 Task: Create a due date automation trigger when advanced on, 2 working days after a card is due add fields with custom field "Resume" set to a date more than 1 days from now at 11:00 AM.
Action: Mouse moved to (868, 267)
Screenshot: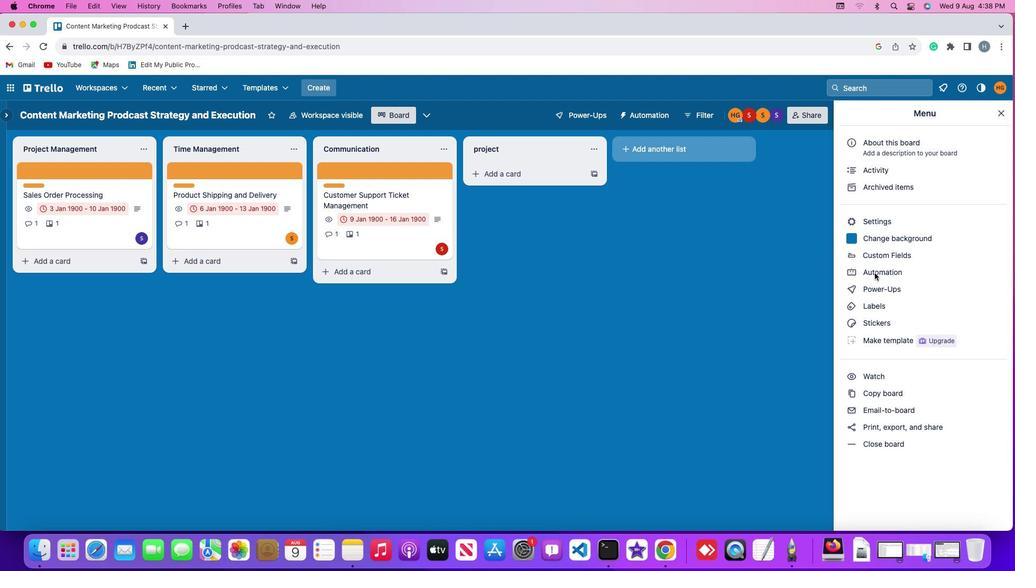 
Action: Mouse pressed left at (868, 267)
Screenshot: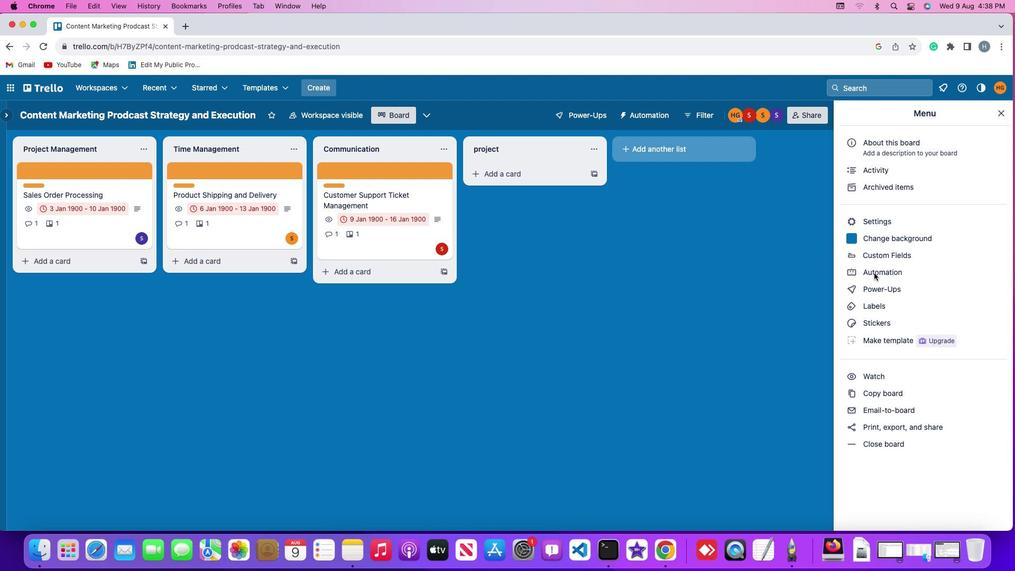 
Action: Mouse moved to (867, 266)
Screenshot: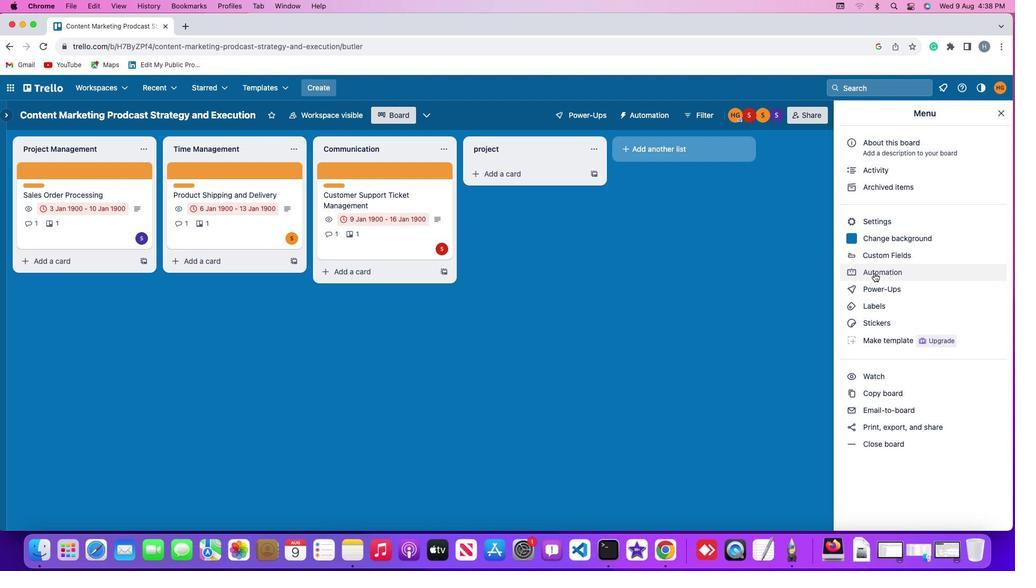 
Action: Mouse pressed left at (867, 266)
Screenshot: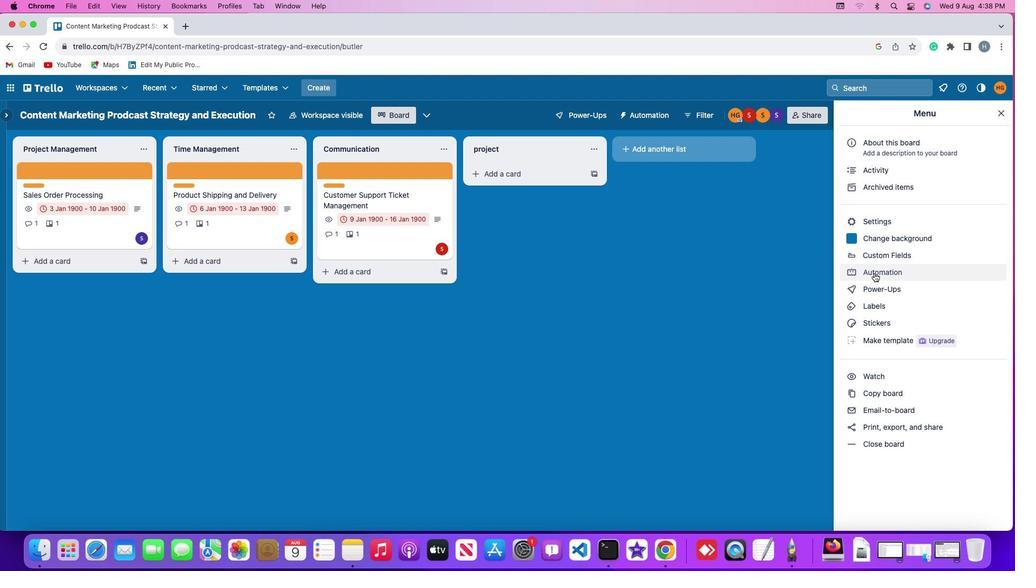 
Action: Mouse moved to (44, 250)
Screenshot: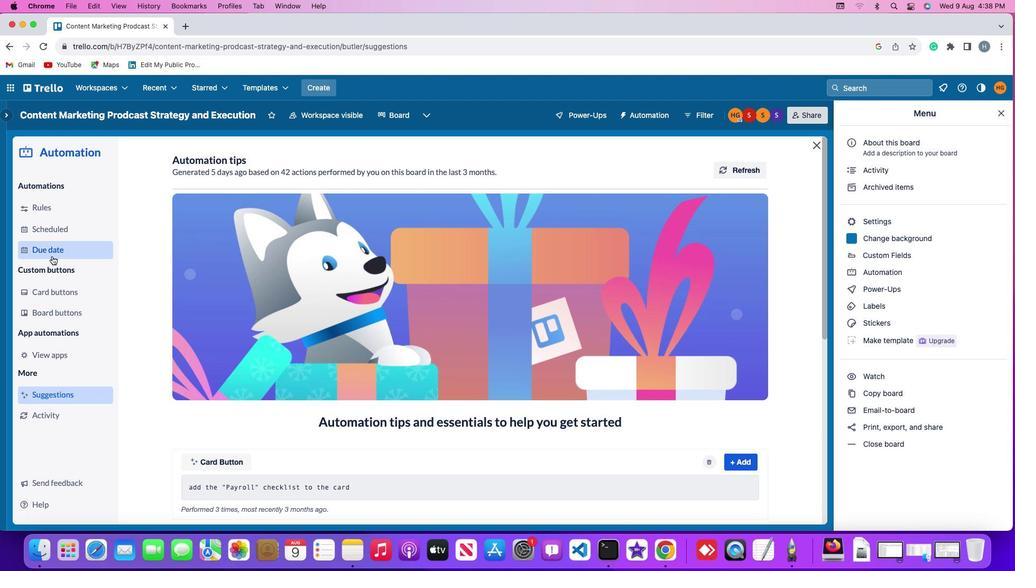
Action: Mouse pressed left at (44, 250)
Screenshot: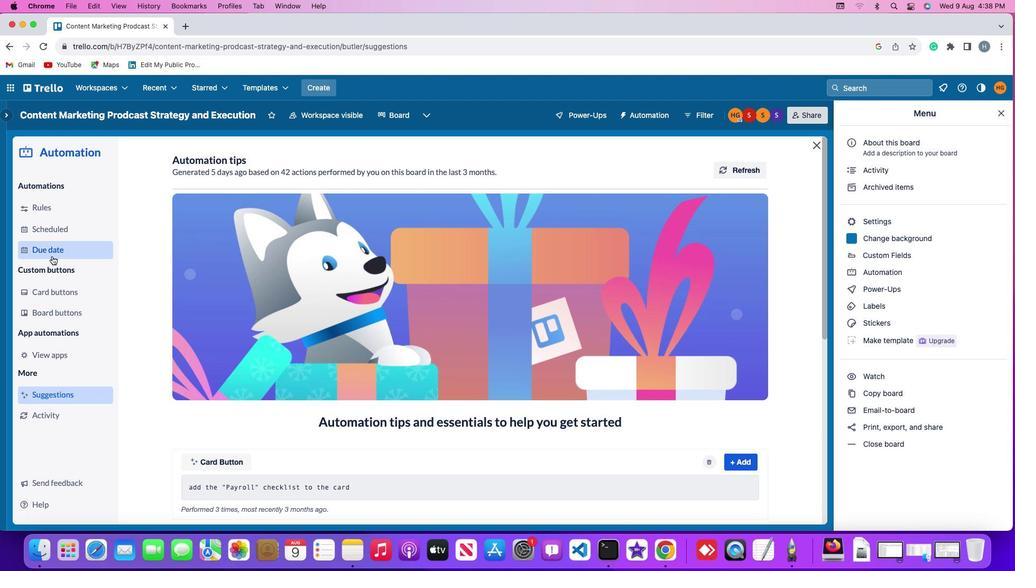 
Action: Mouse moved to (705, 157)
Screenshot: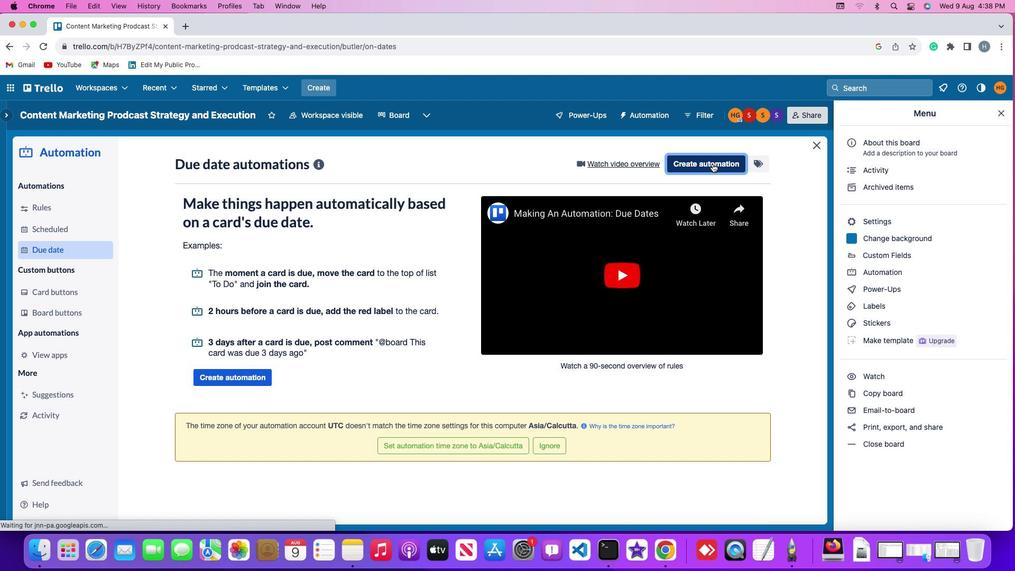 
Action: Mouse pressed left at (705, 157)
Screenshot: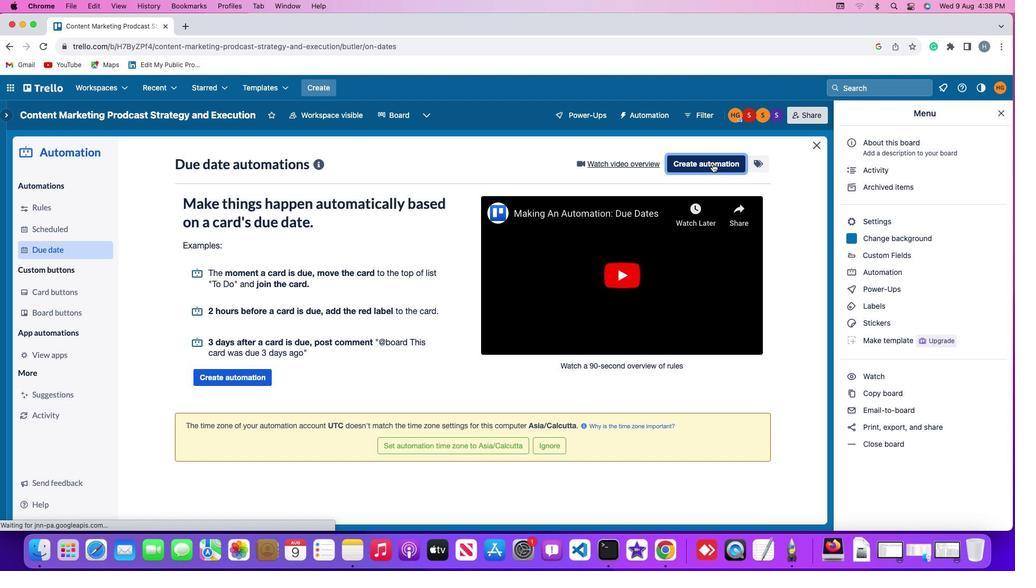 
Action: Mouse moved to (237, 259)
Screenshot: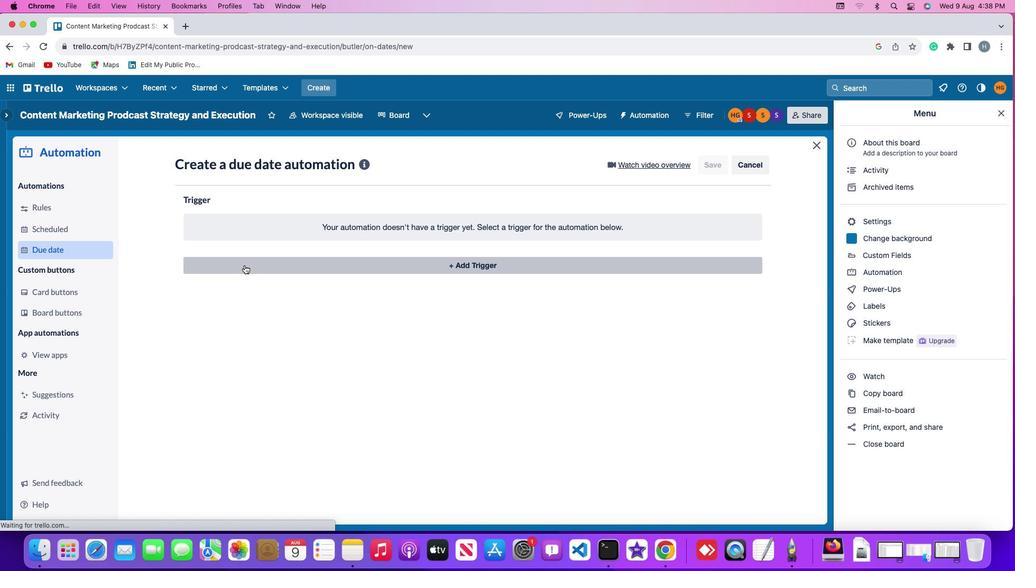 
Action: Mouse pressed left at (237, 259)
Screenshot: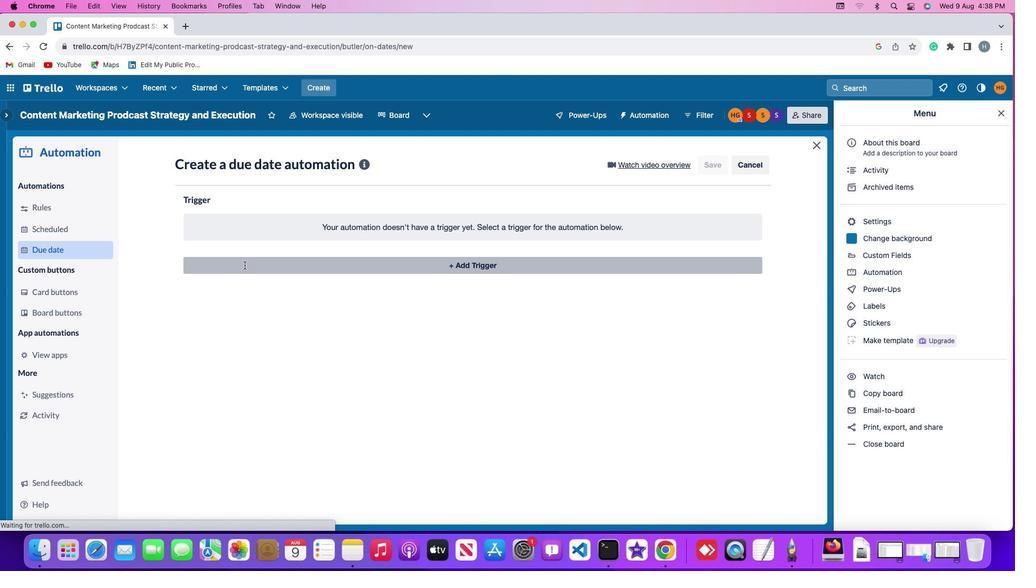 
Action: Mouse moved to (197, 421)
Screenshot: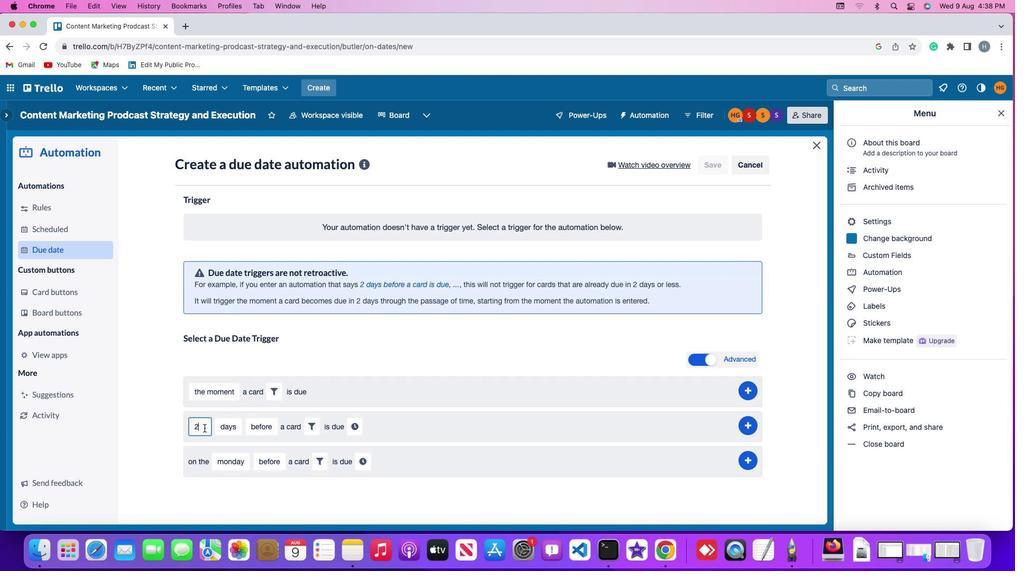 
Action: Mouse pressed left at (197, 421)
Screenshot: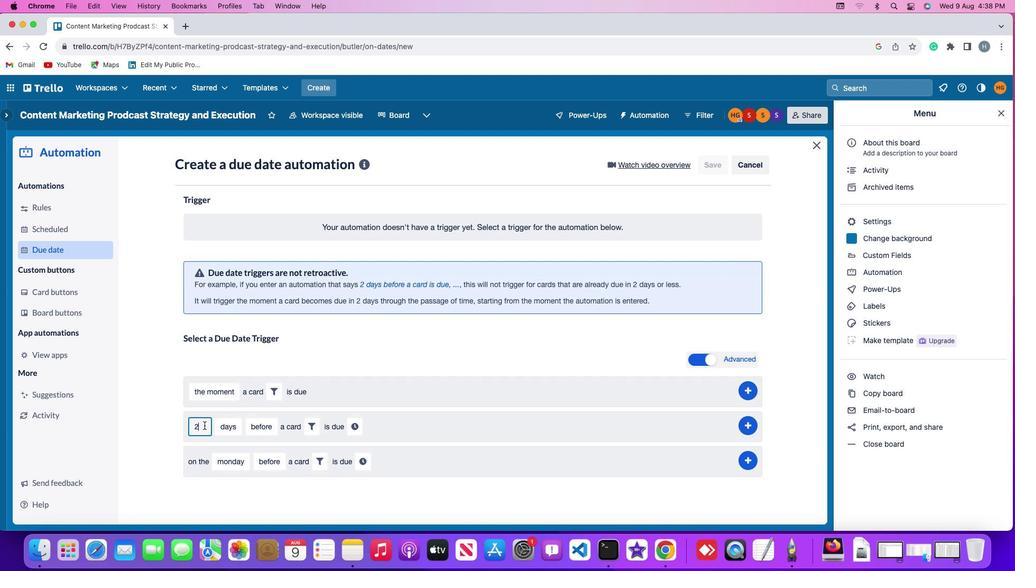 
Action: Mouse moved to (197, 418)
Screenshot: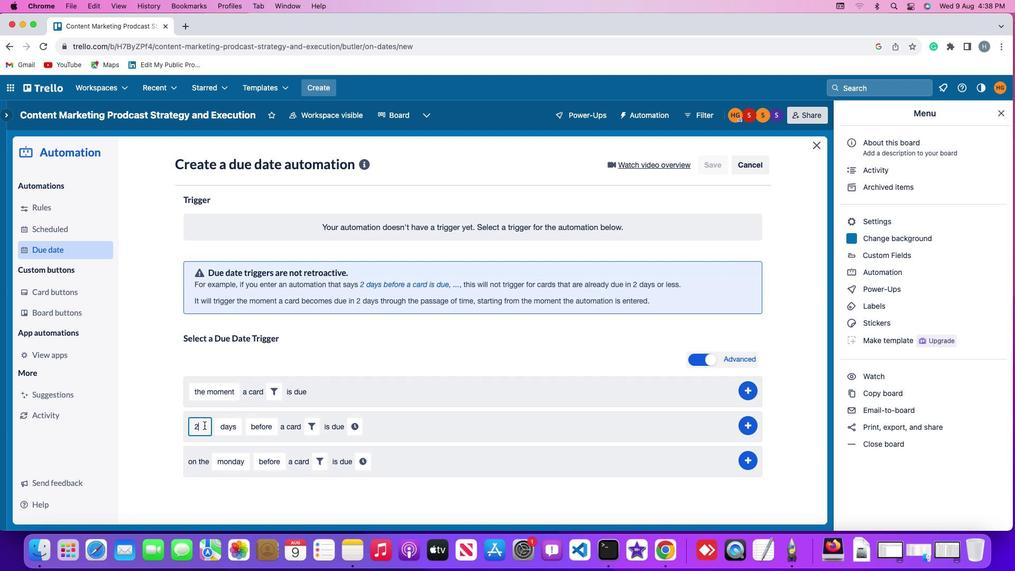 
Action: Key pressed Key.backspace
Screenshot: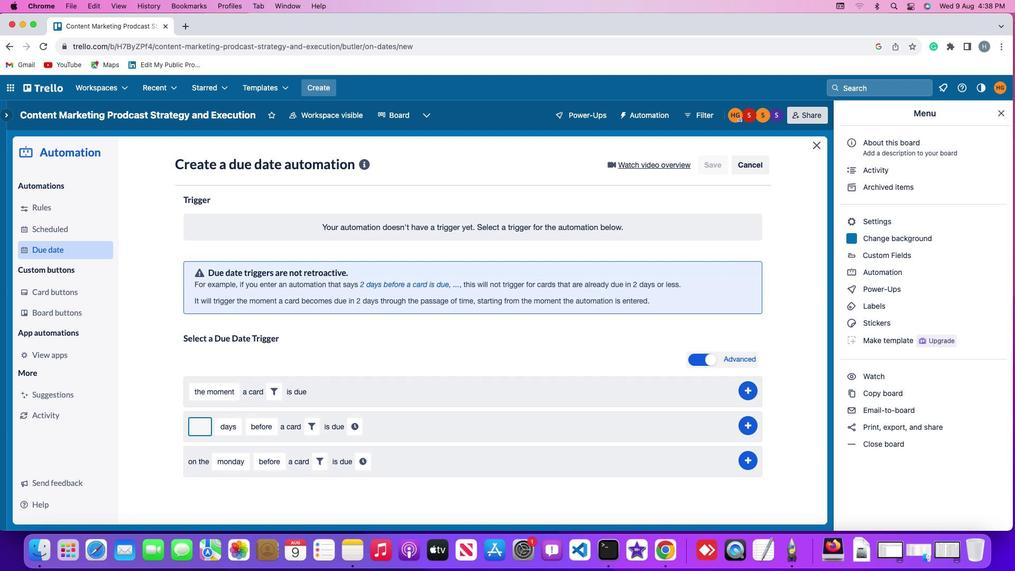 
Action: Mouse moved to (198, 419)
Screenshot: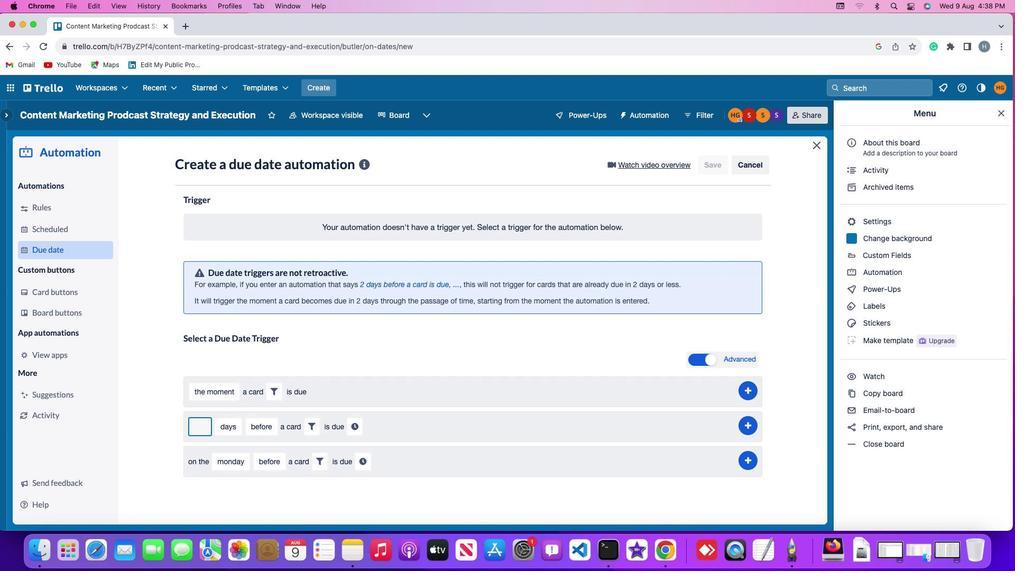 
Action: Key pressed '2'
Screenshot: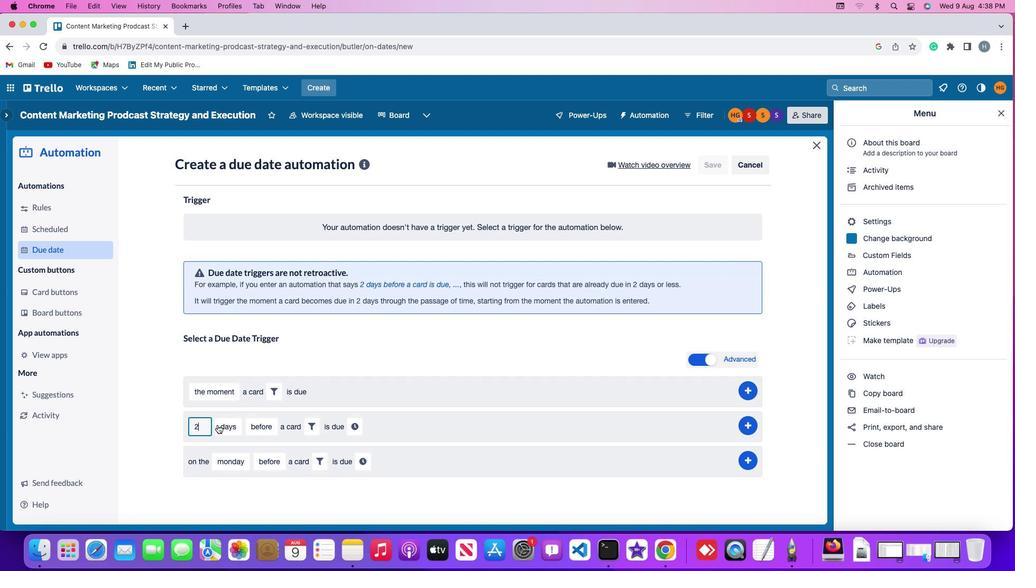 
Action: Mouse moved to (227, 420)
Screenshot: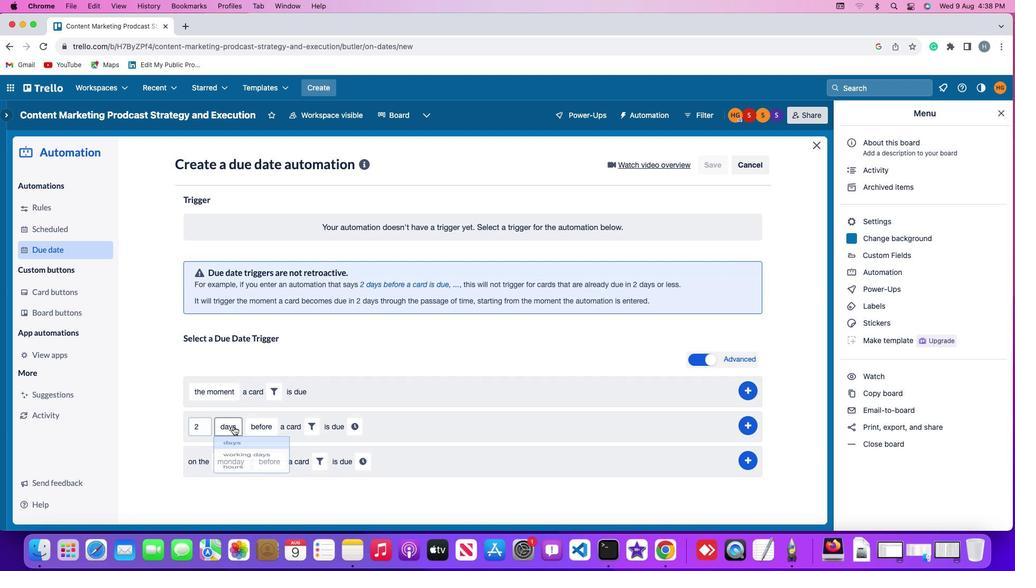 
Action: Mouse pressed left at (227, 420)
Screenshot: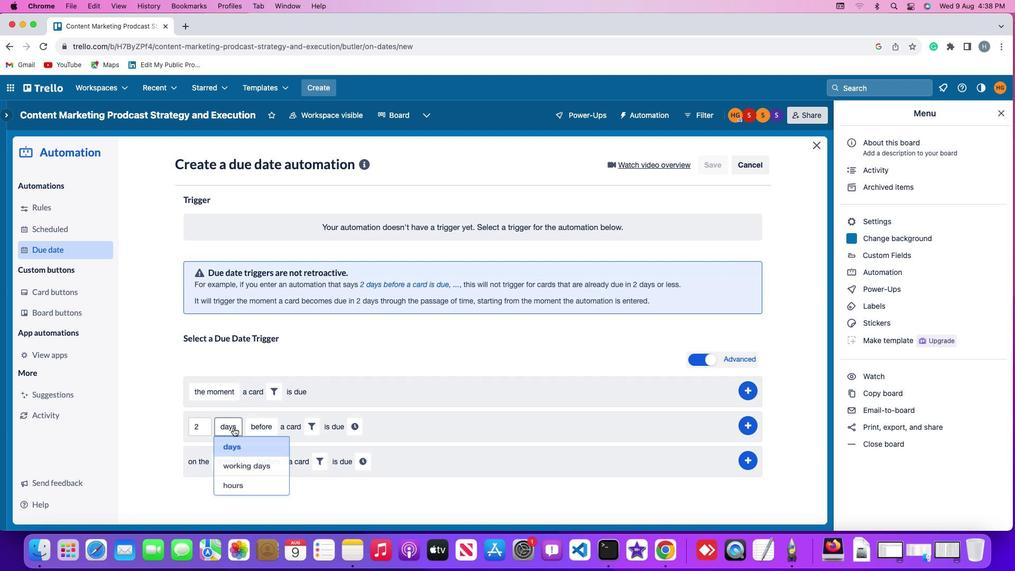 
Action: Mouse moved to (225, 455)
Screenshot: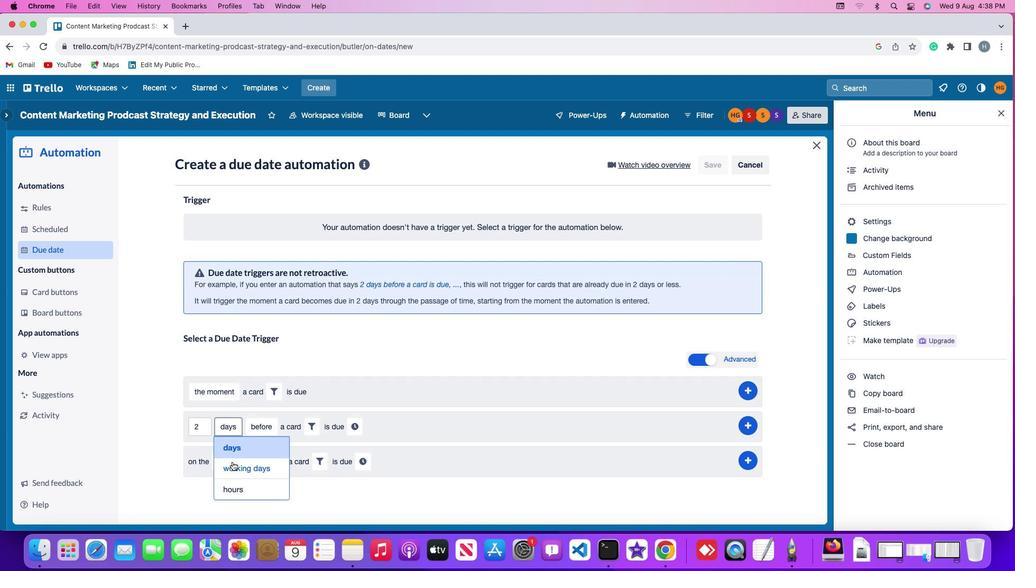 
Action: Mouse pressed left at (225, 455)
Screenshot: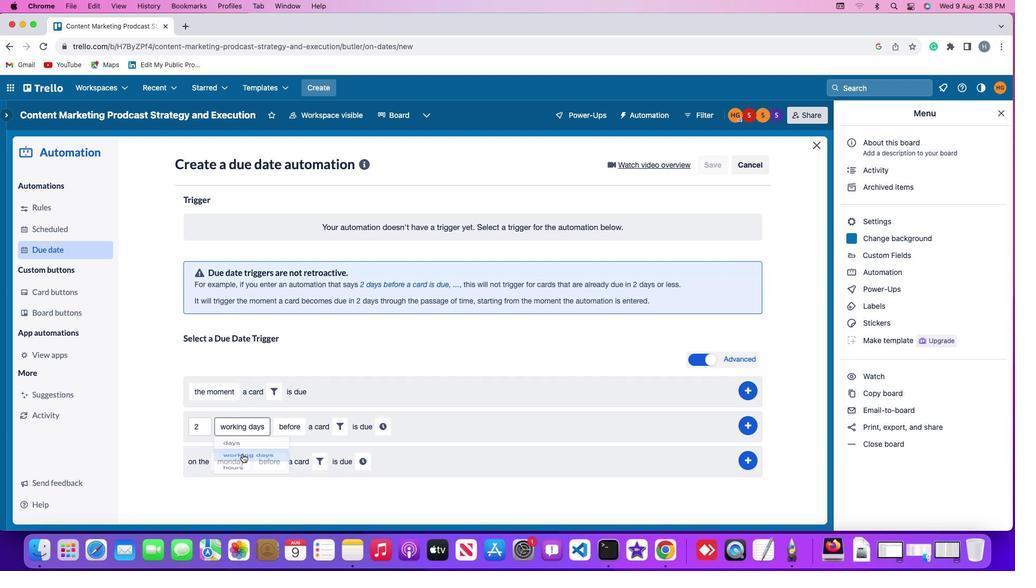 
Action: Mouse moved to (270, 422)
Screenshot: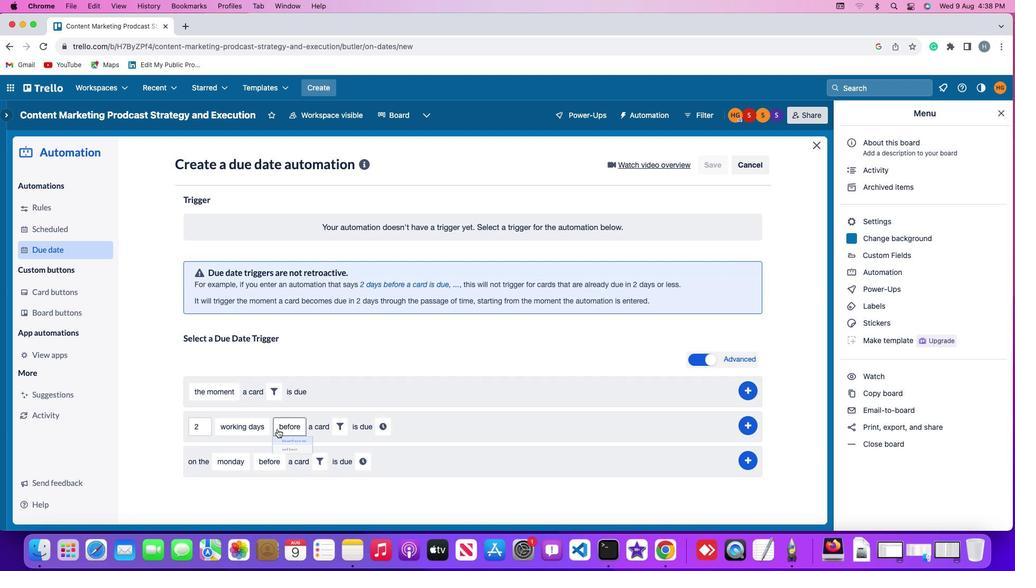 
Action: Mouse pressed left at (270, 422)
Screenshot: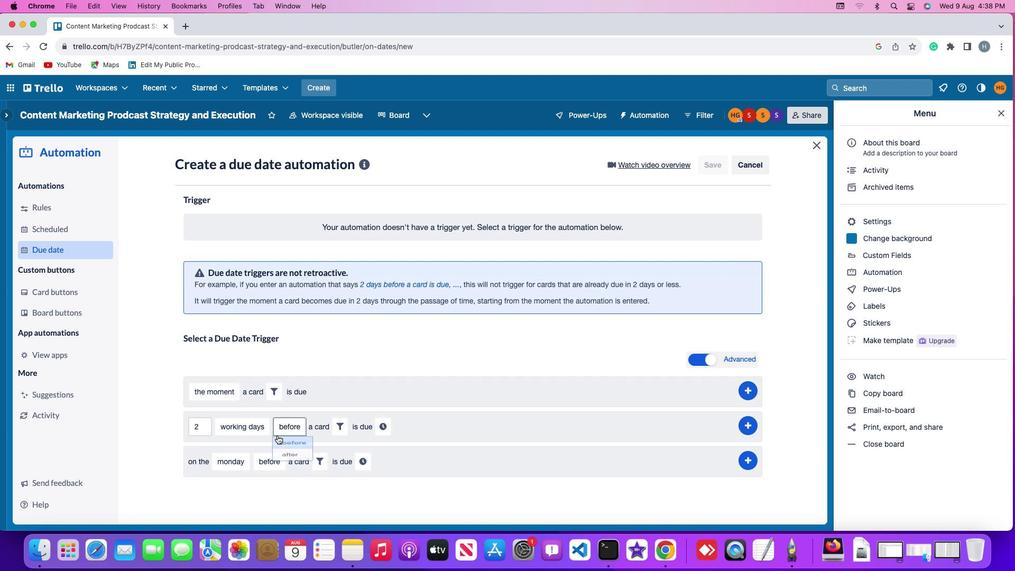 
Action: Mouse moved to (275, 462)
Screenshot: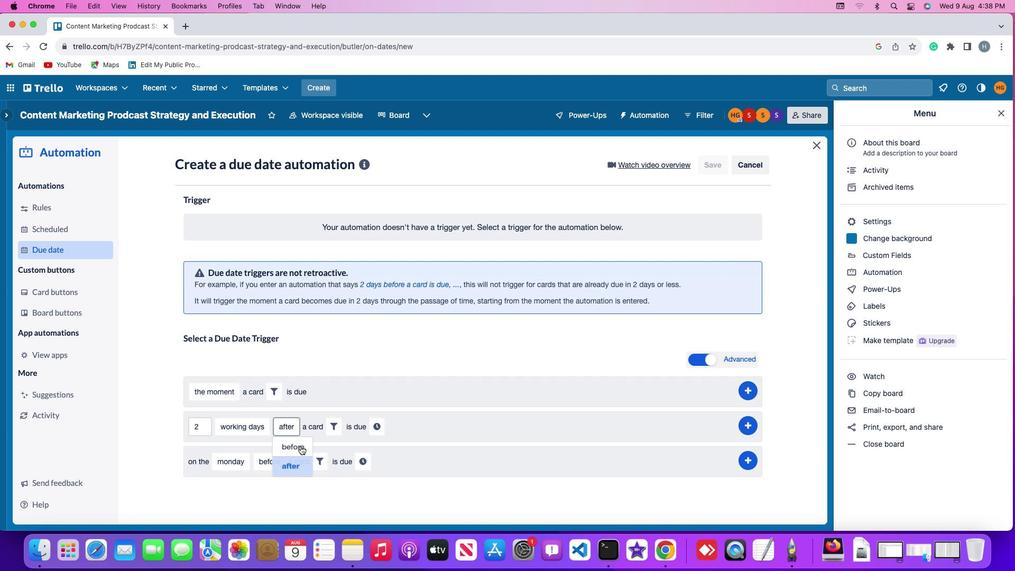 
Action: Mouse pressed left at (275, 462)
Screenshot: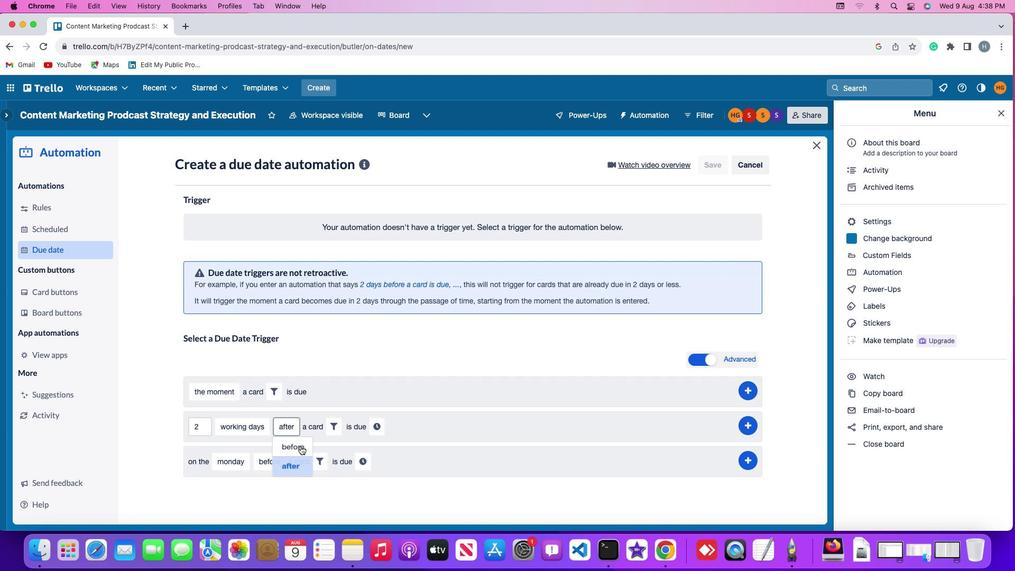 
Action: Mouse moved to (328, 416)
Screenshot: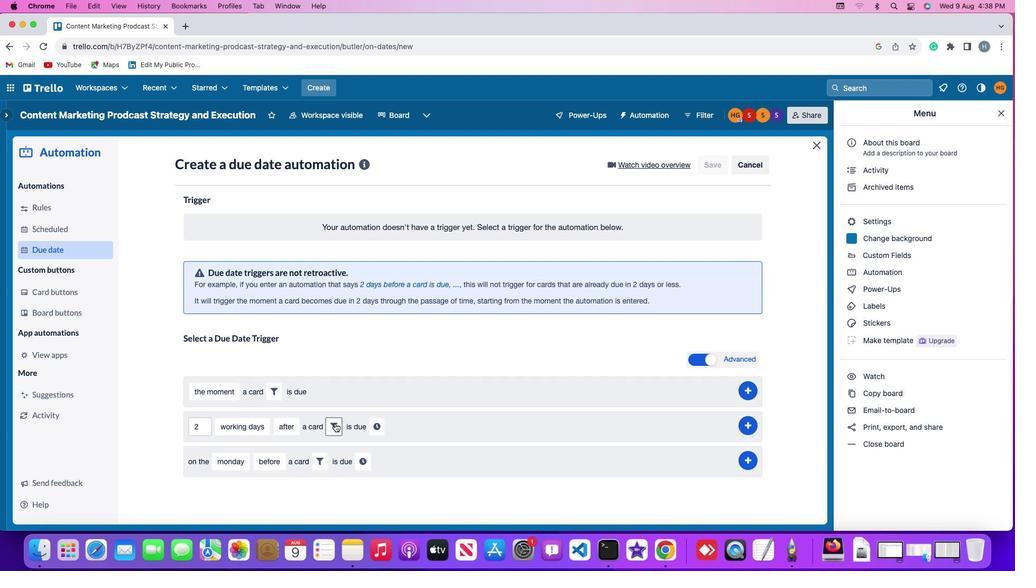 
Action: Mouse pressed left at (328, 416)
Screenshot: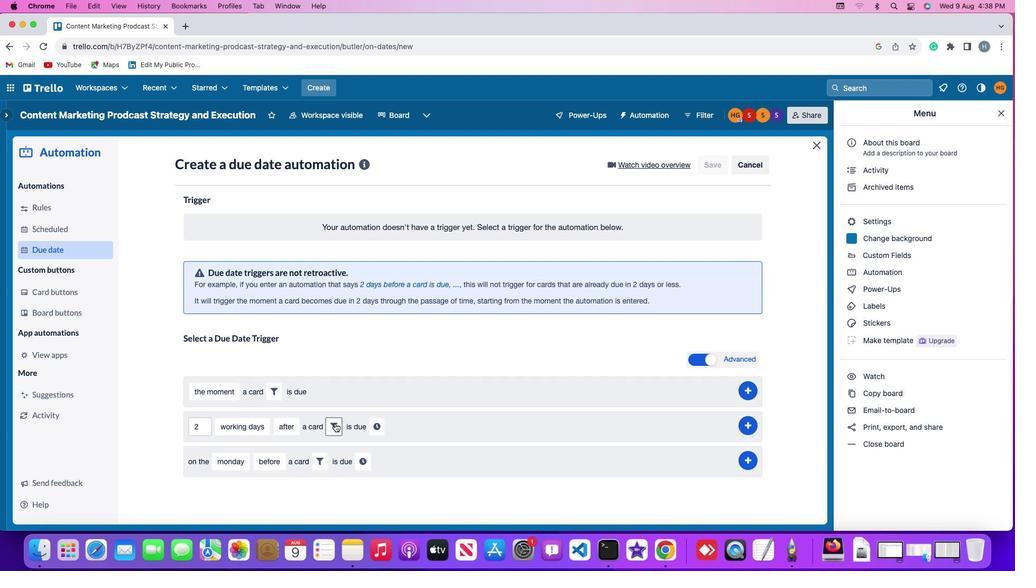 
Action: Mouse moved to (500, 456)
Screenshot: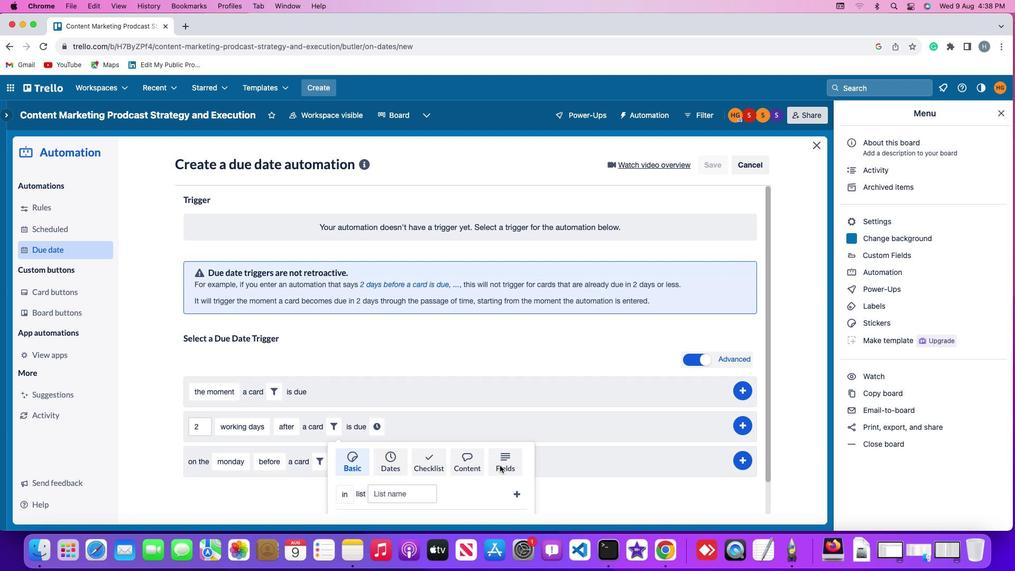 
Action: Mouse pressed left at (500, 456)
Screenshot: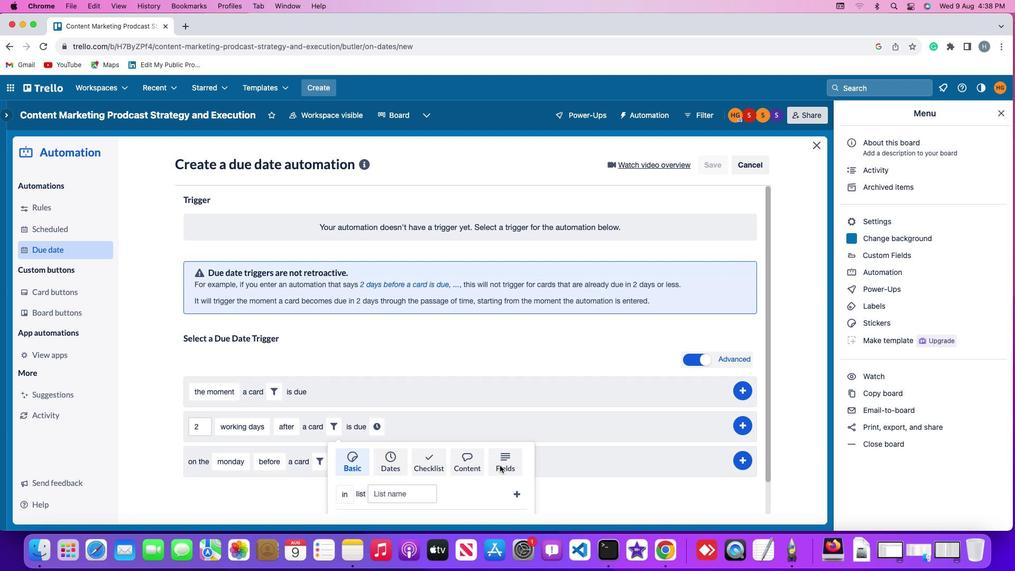 
Action: Mouse moved to (305, 487)
Screenshot: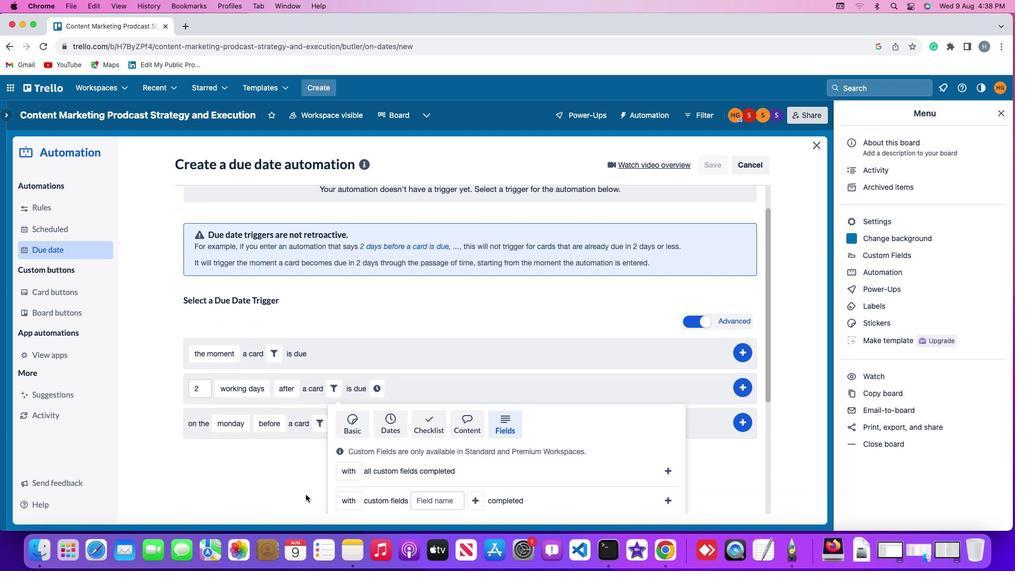 
Action: Mouse scrolled (305, 487) with delta (-5, -6)
Screenshot: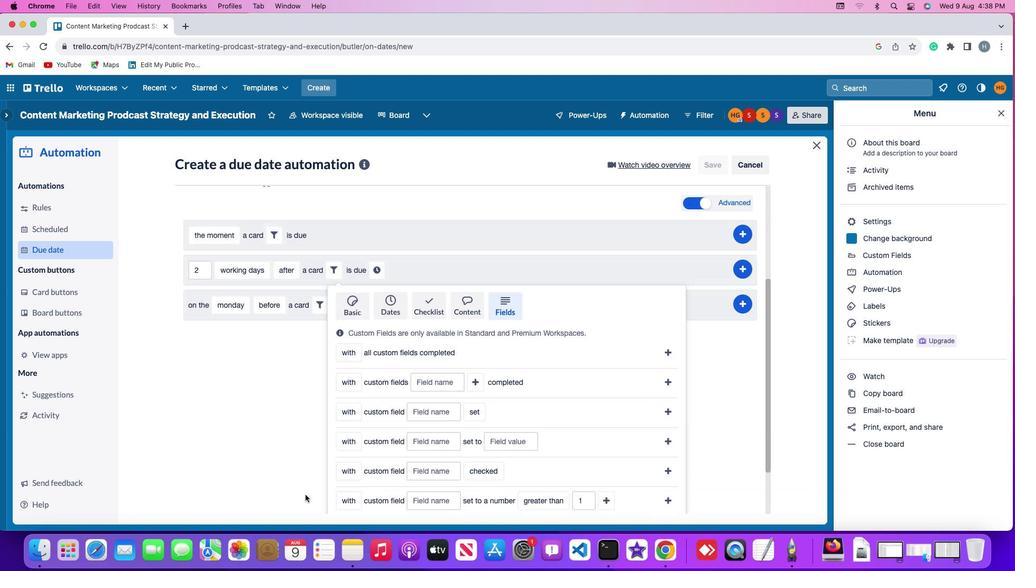 
Action: Mouse scrolled (305, 487) with delta (-5, -6)
Screenshot: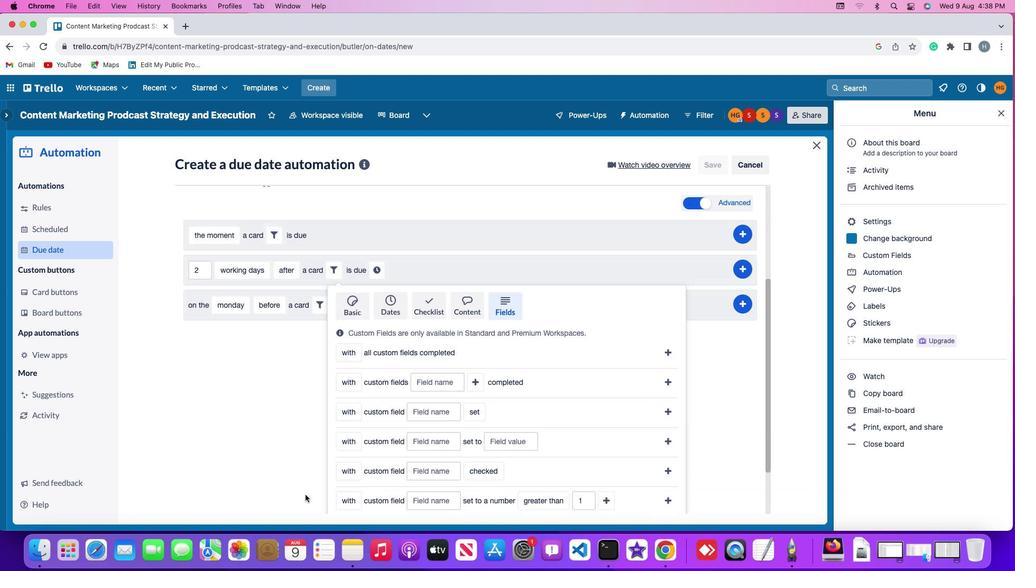 
Action: Mouse moved to (304, 487)
Screenshot: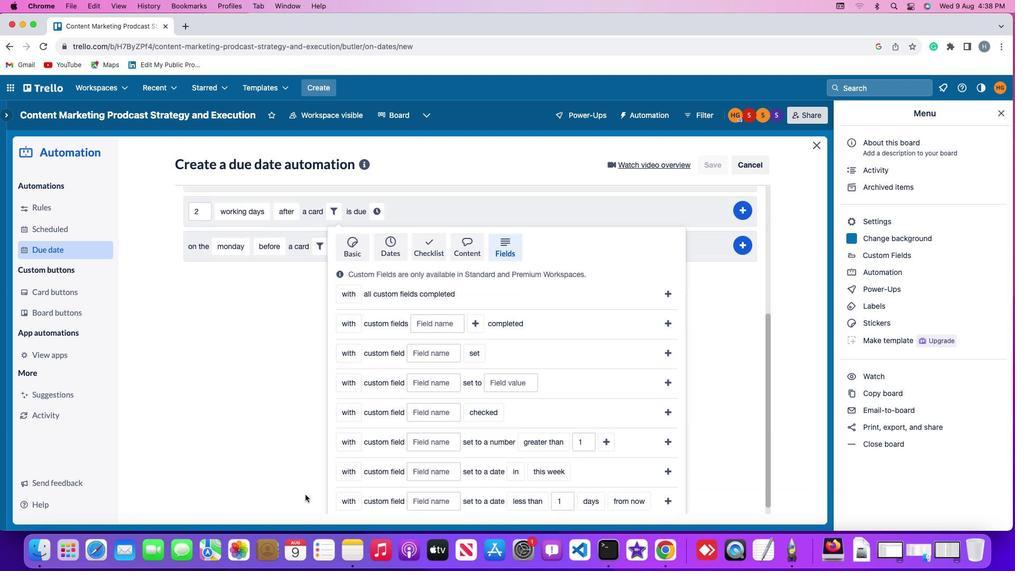 
Action: Mouse scrolled (304, 487) with delta (-5, -7)
Screenshot: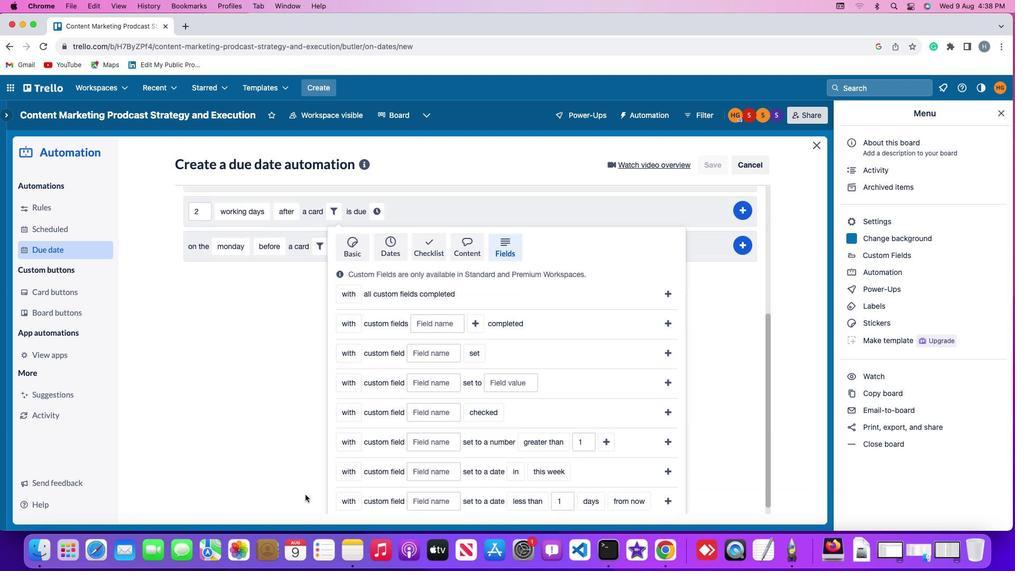 
Action: Mouse moved to (302, 487)
Screenshot: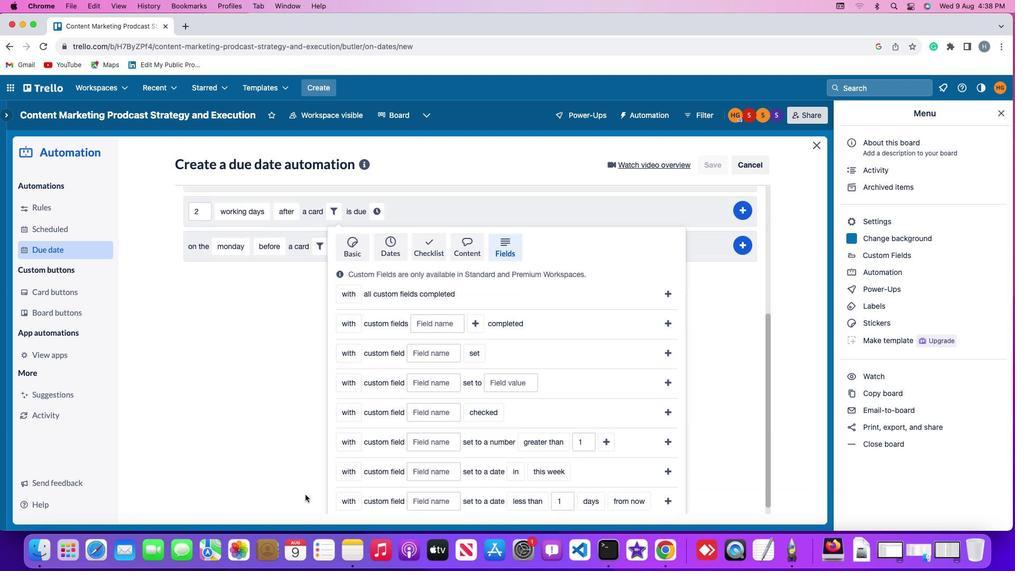 
Action: Mouse scrolled (302, 487) with delta (-5, -8)
Screenshot: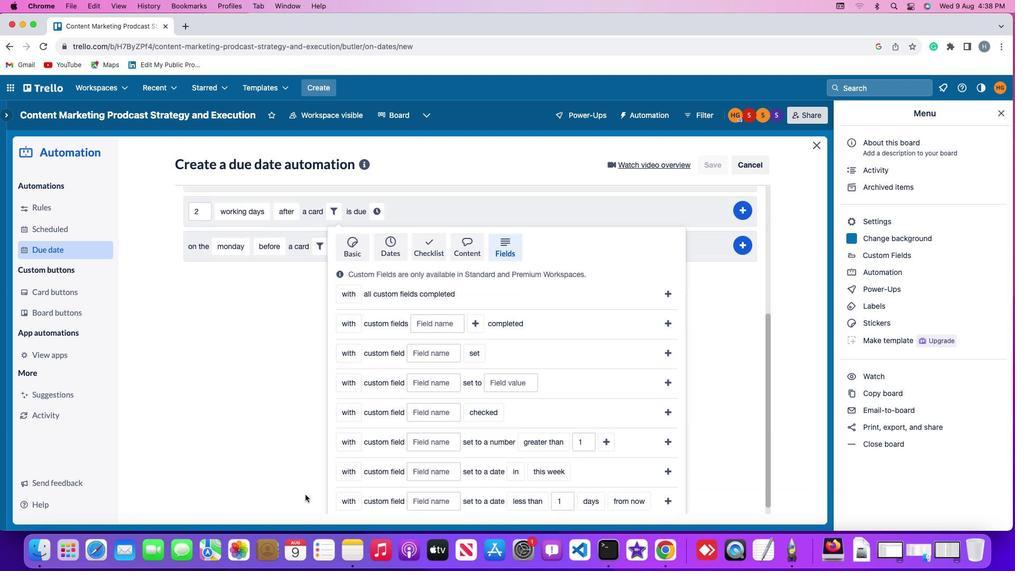 
Action: Mouse moved to (300, 487)
Screenshot: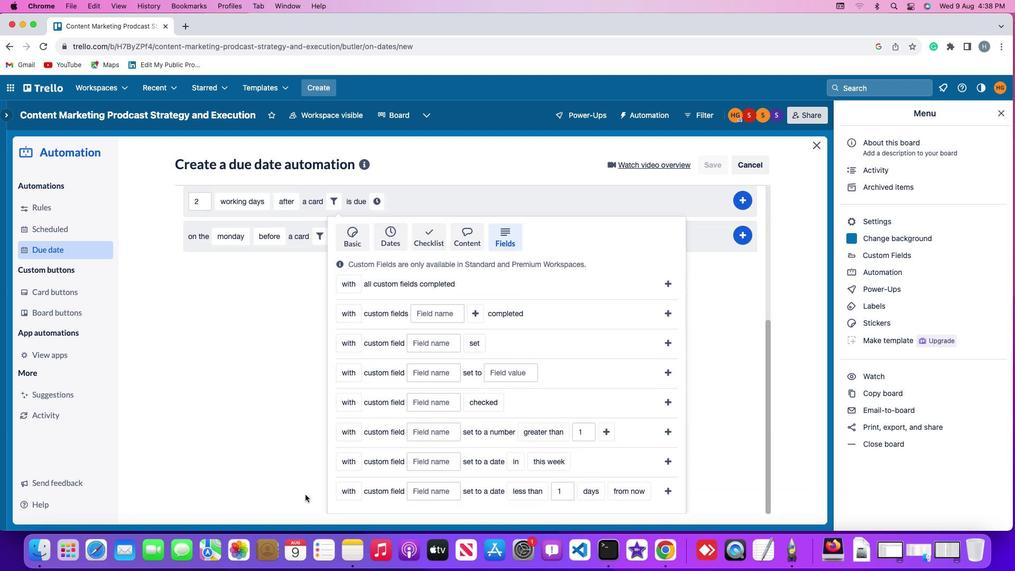 
Action: Mouse scrolled (300, 487) with delta (-5, -8)
Screenshot: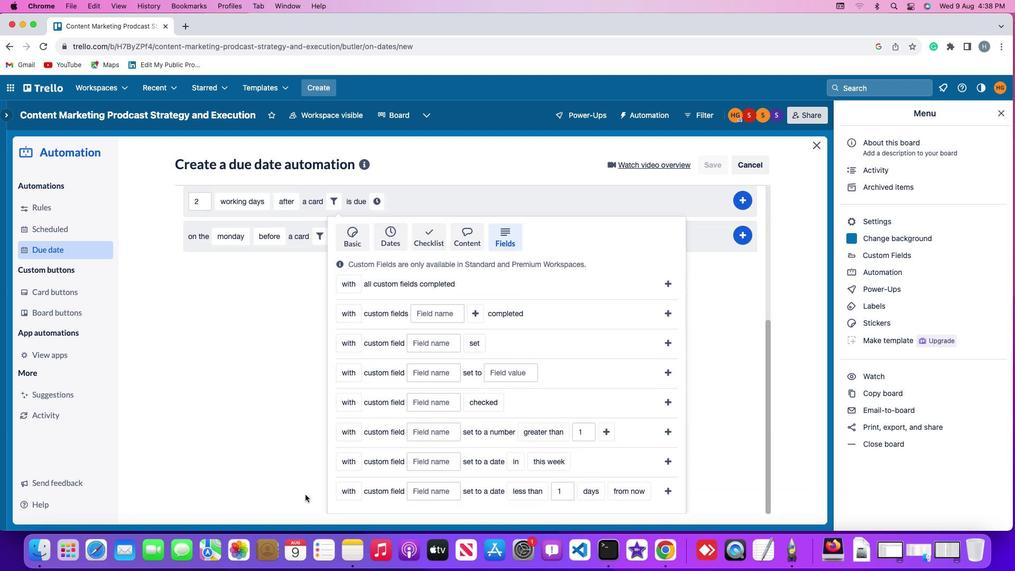 
Action: Mouse moved to (299, 488)
Screenshot: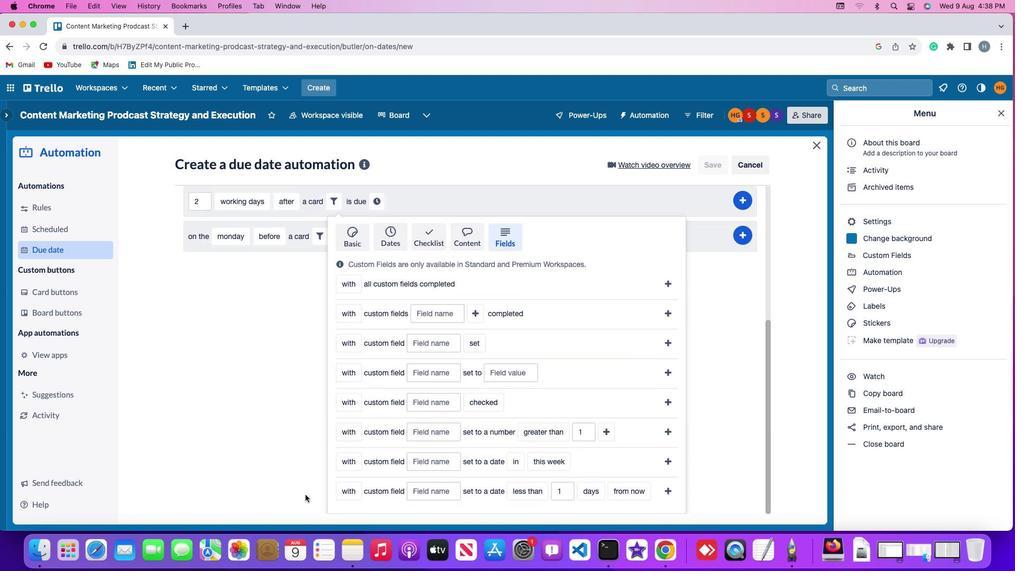 
Action: Mouse scrolled (299, 488) with delta (-5, -8)
Screenshot: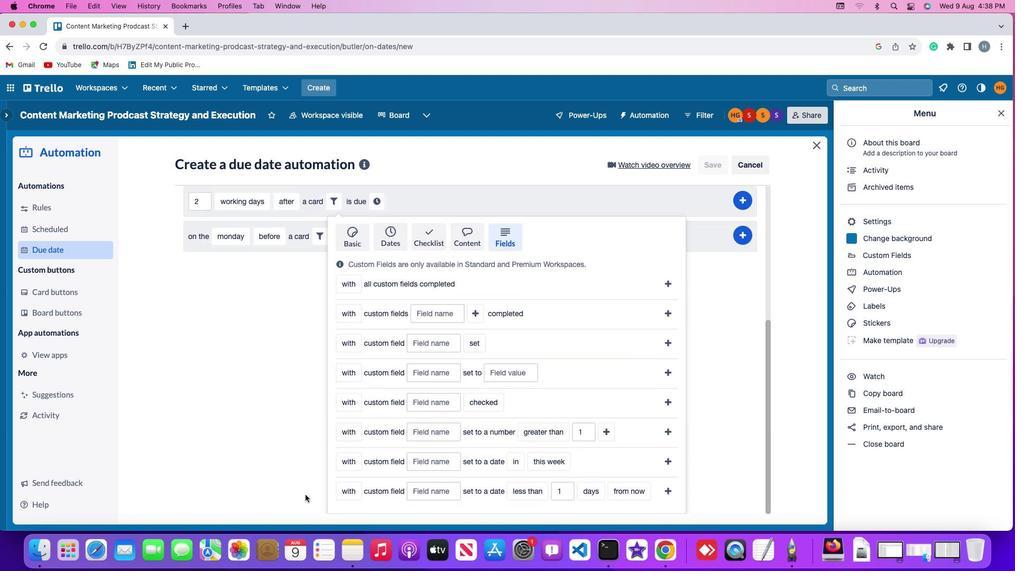 
Action: Mouse moved to (299, 488)
Screenshot: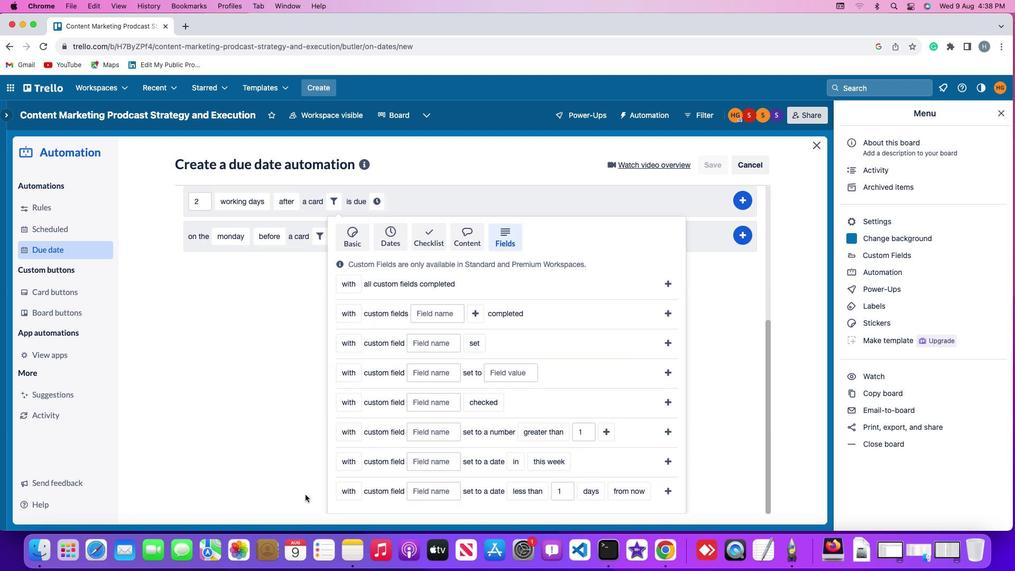 
Action: Mouse scrolled (299, 488) with delta (-5, -6)
Screenshot: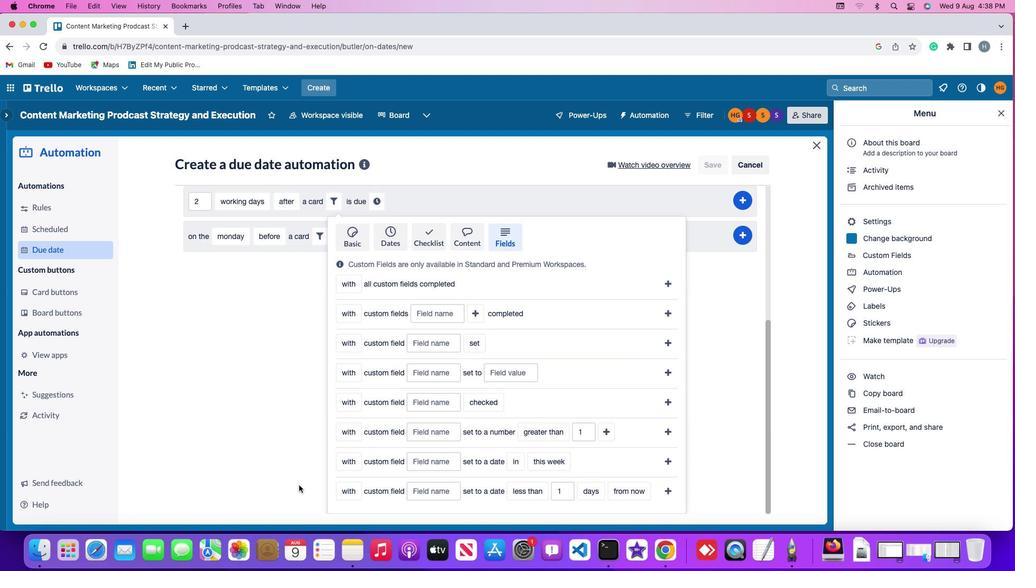 
Action: Mouse scrolled (299, 488) with delta (-5, -6)
Screenshot: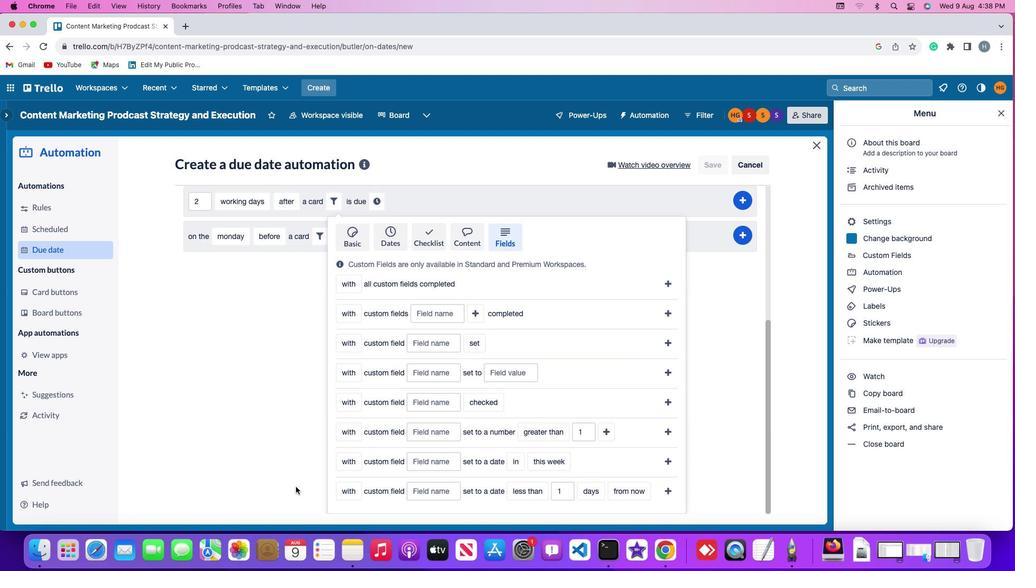 
Action: Mouse scrolled (299, 488) with delta (-5, -7)
Screenshot: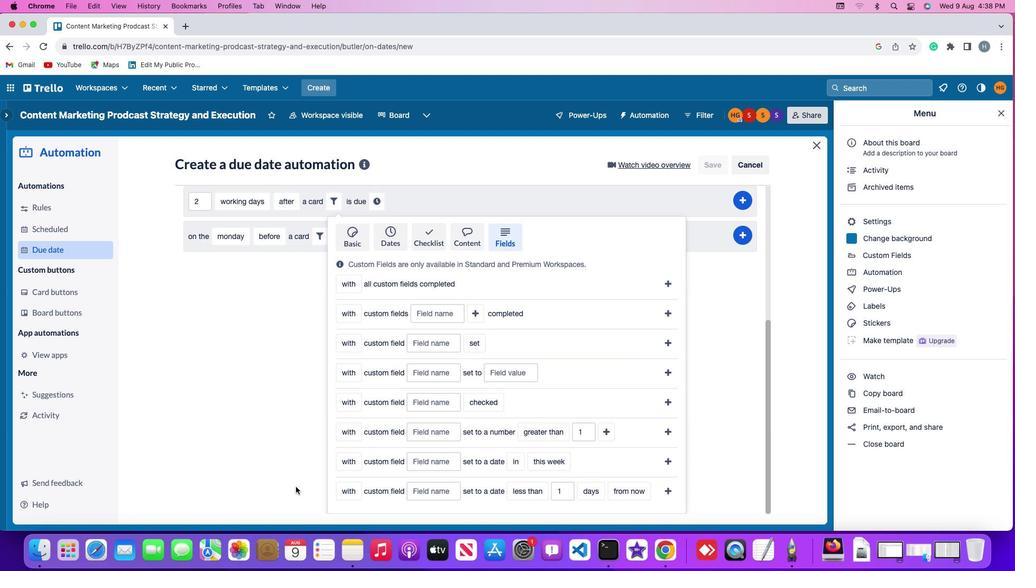 
Action: Mouse scrolled (299, 488) with delta (-5, -8)
Screenshot: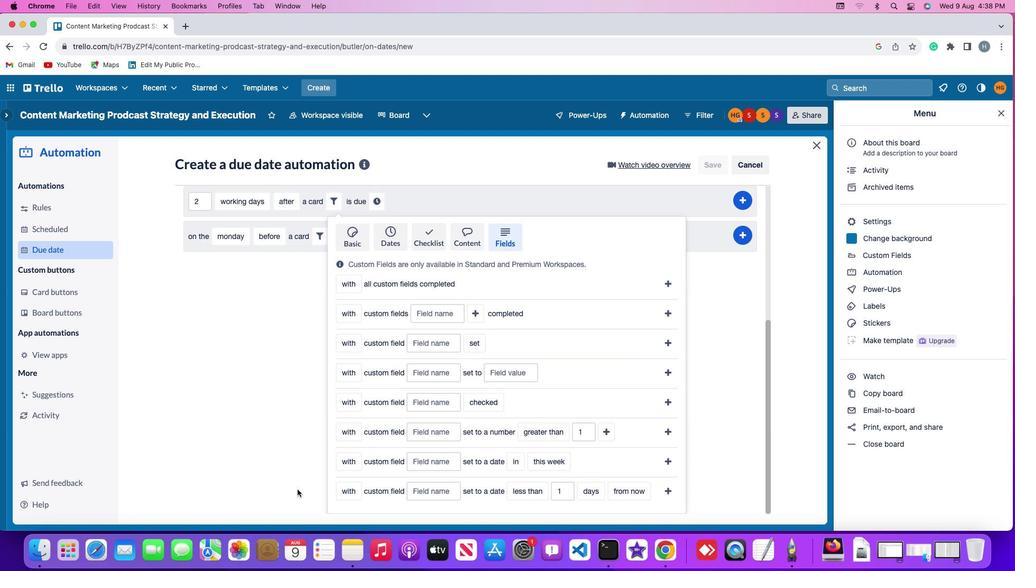 
Action: Mouse scrolled (299, 488) with delta (-5, -8)
Screenshot: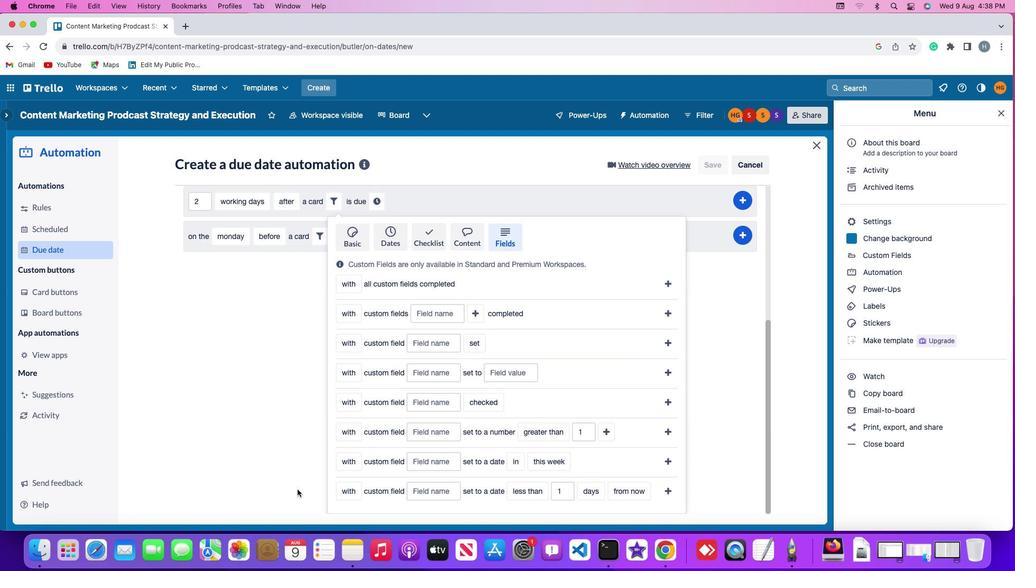 
Action: Mouse moved to (341, 483)
Screenshot: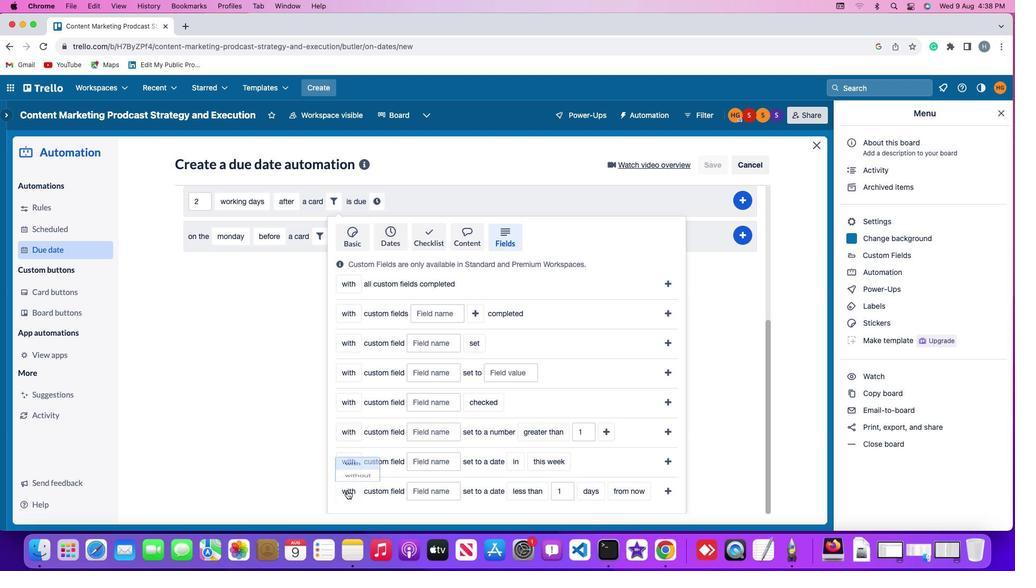 
Action: Mouse pressed left at (341, 483)
Screenshot: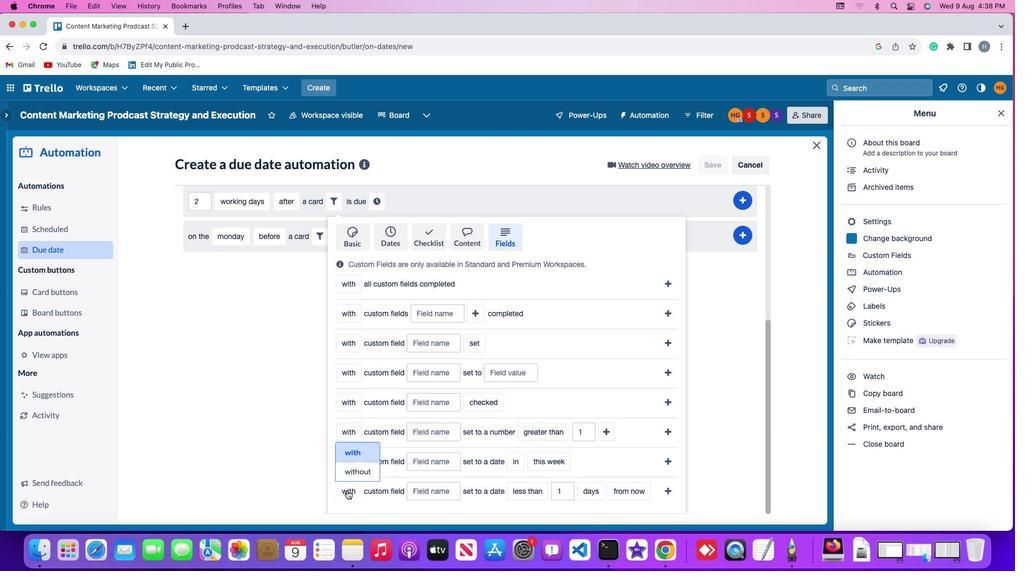 
Action: Mouse moved to (355, 441)
Screenshot: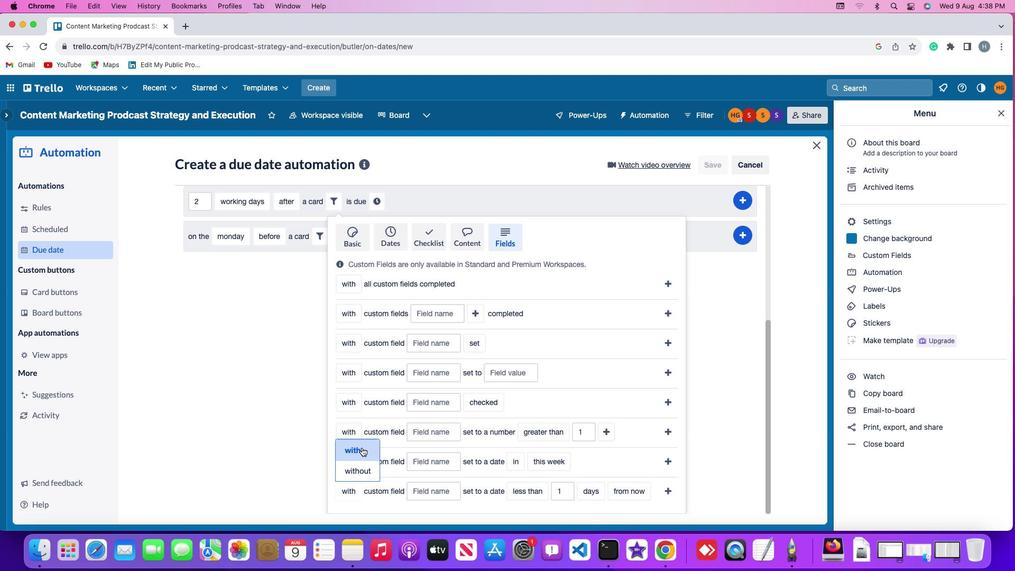 
Action: Mouse pressed left at (355, 441)
Screenshot: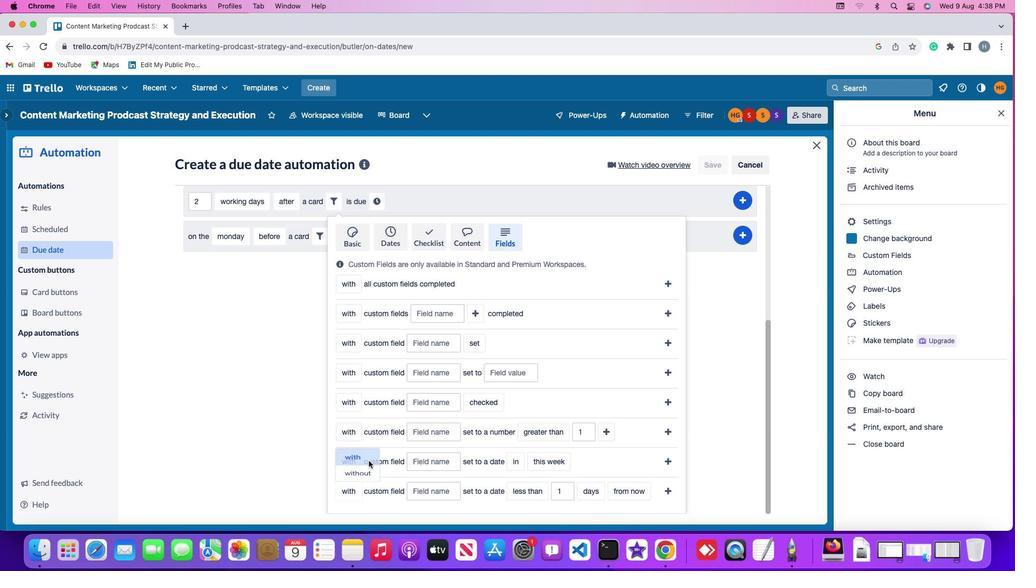 
Action: Mouse moved to (432, 483)
Screenshot: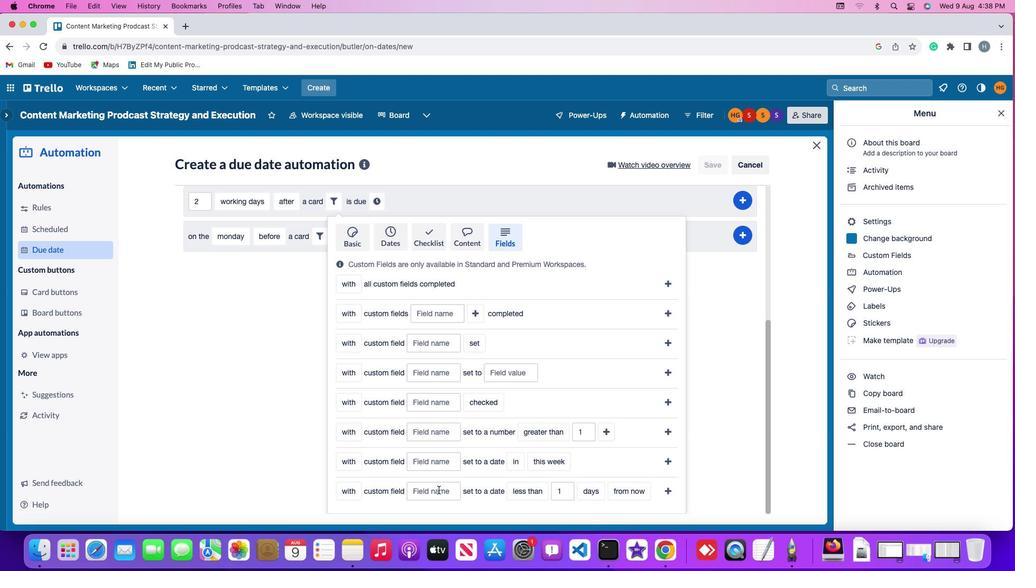 
Action: Mouse pressed left at (432, 483)
Screenshot: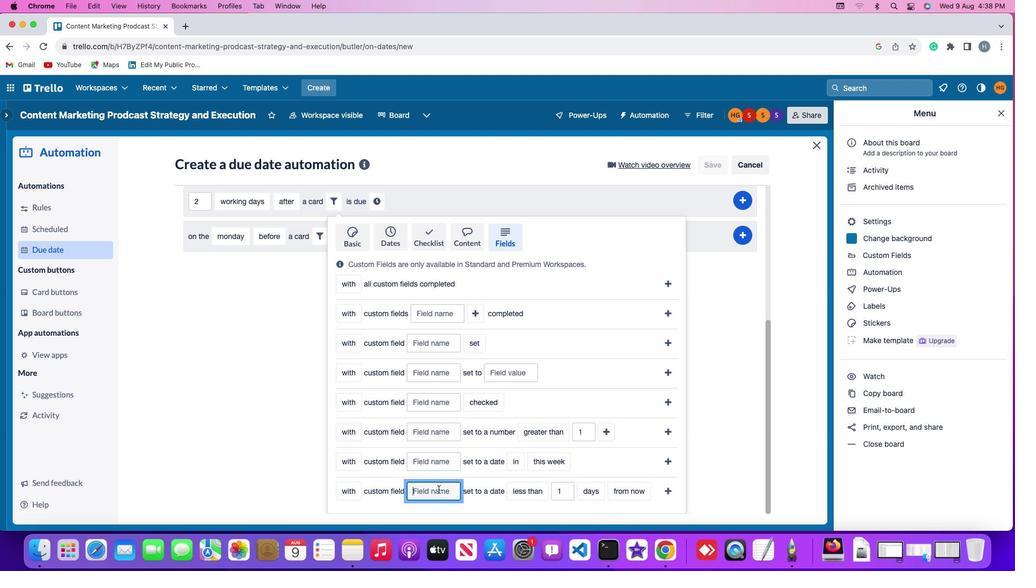 
Action: Mouse moved to (432, 483)
Screenshot: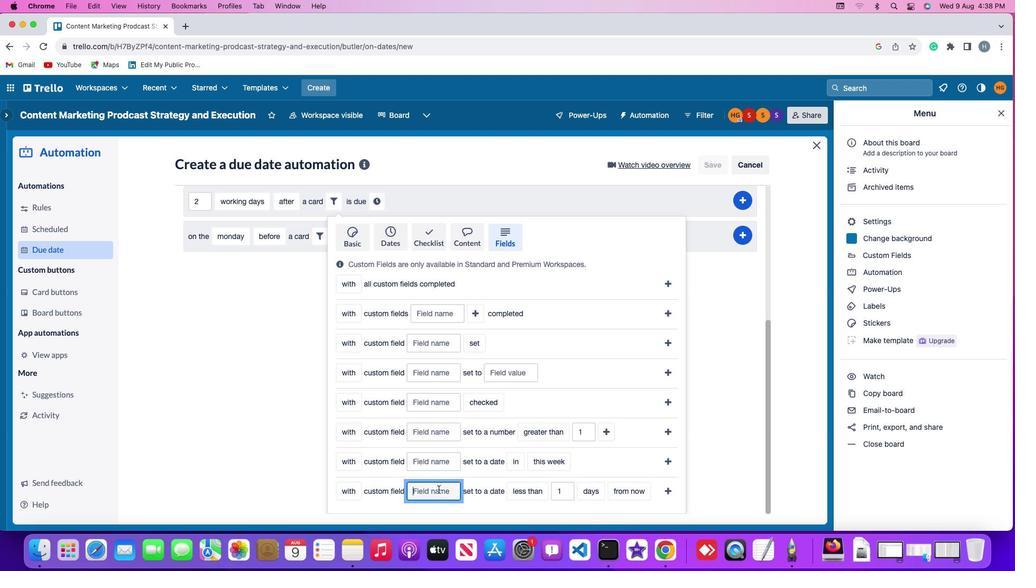
Action: Key pressed Key.shift'R''e''s''u''m''e'
Screenshot: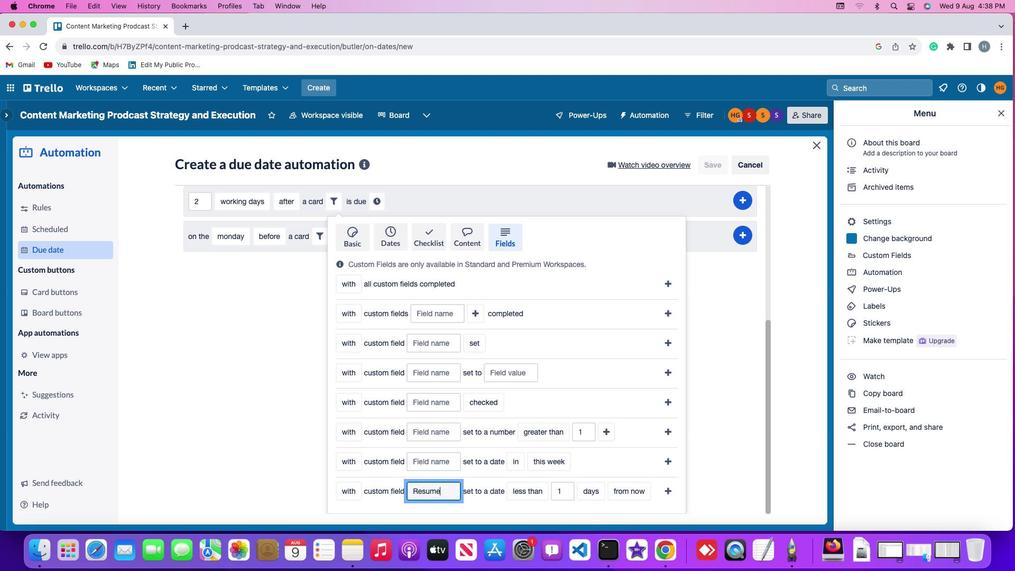 
Action: Mouse moved to (528, 490)
Screenshot: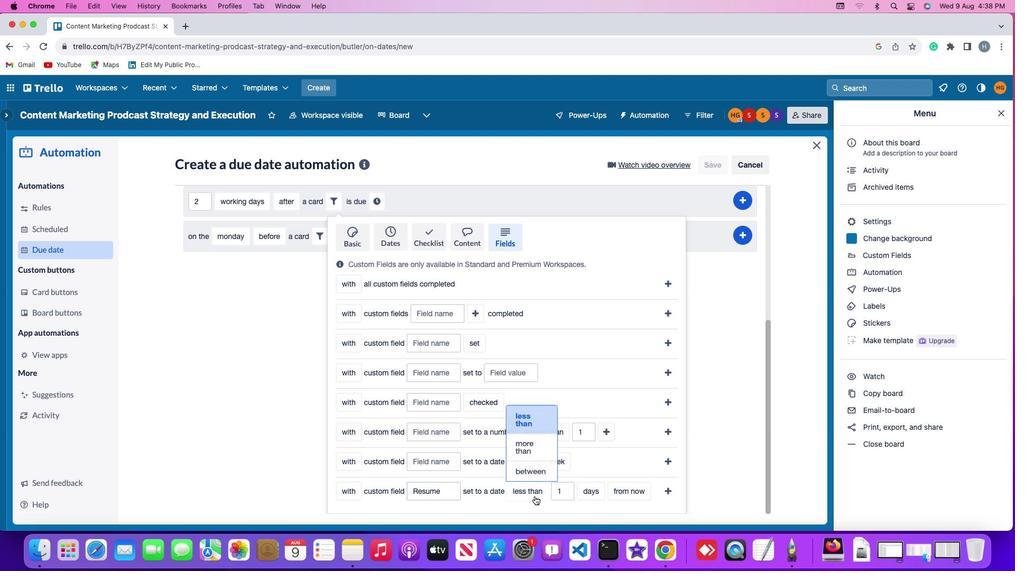
Action: Mouse pressed left at (528, 490)
Screenshot: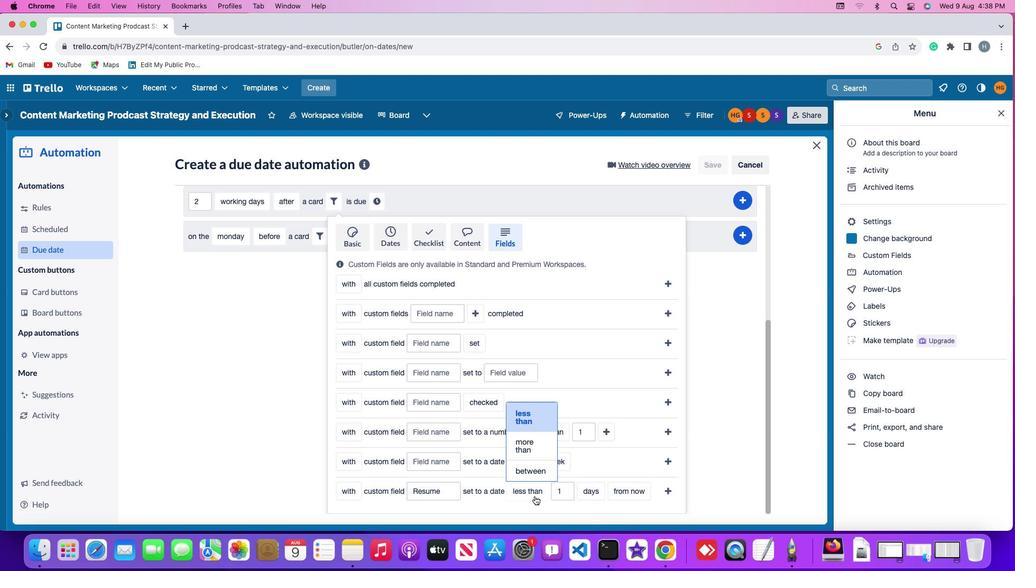 
Action: Mouse moved to (523, 439)
Screenshot: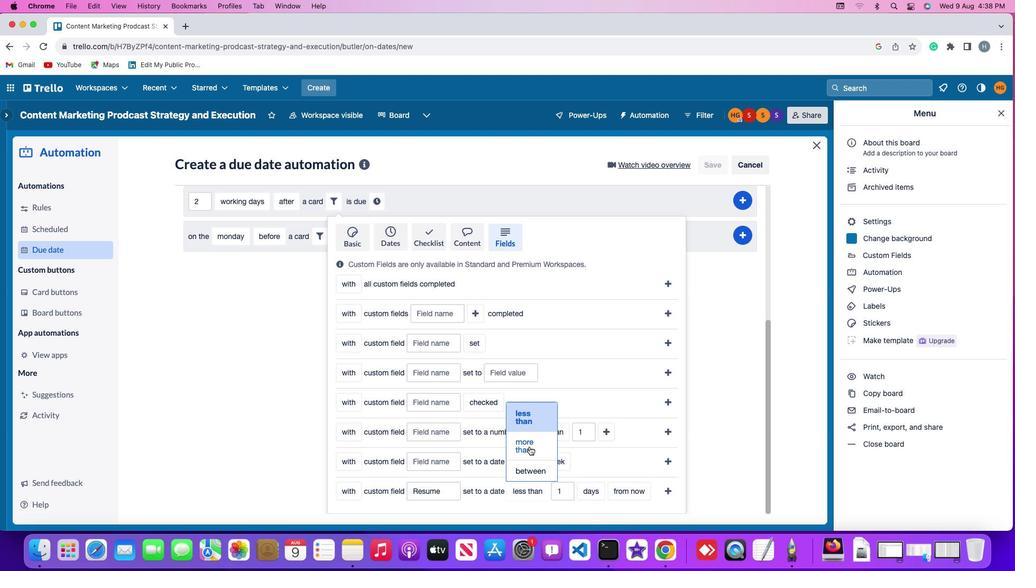 
Action: Mouse pressed left at (523, 439)
Screenshot: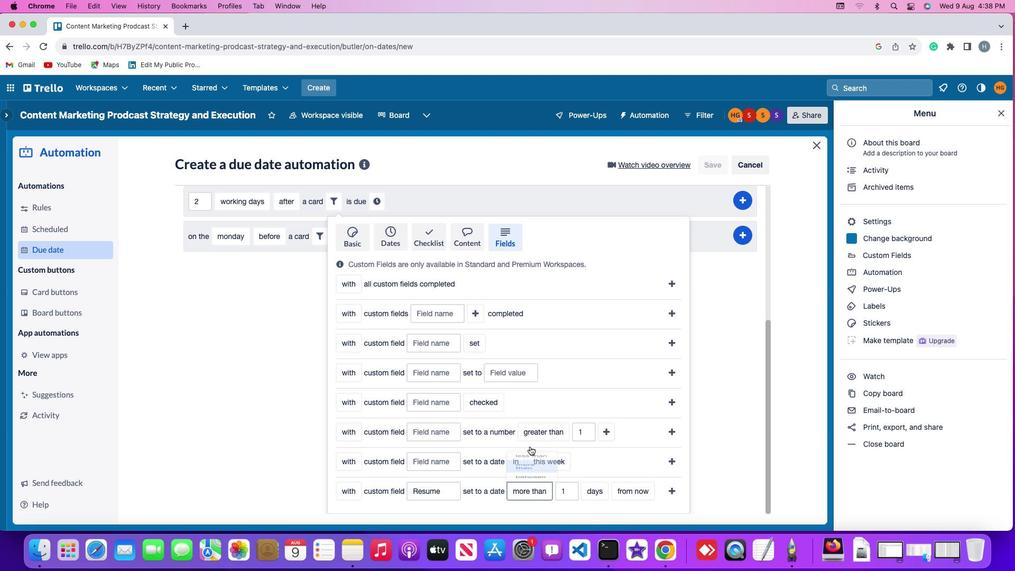 
Action: Mouse moved to (563, 485)
Screenshot: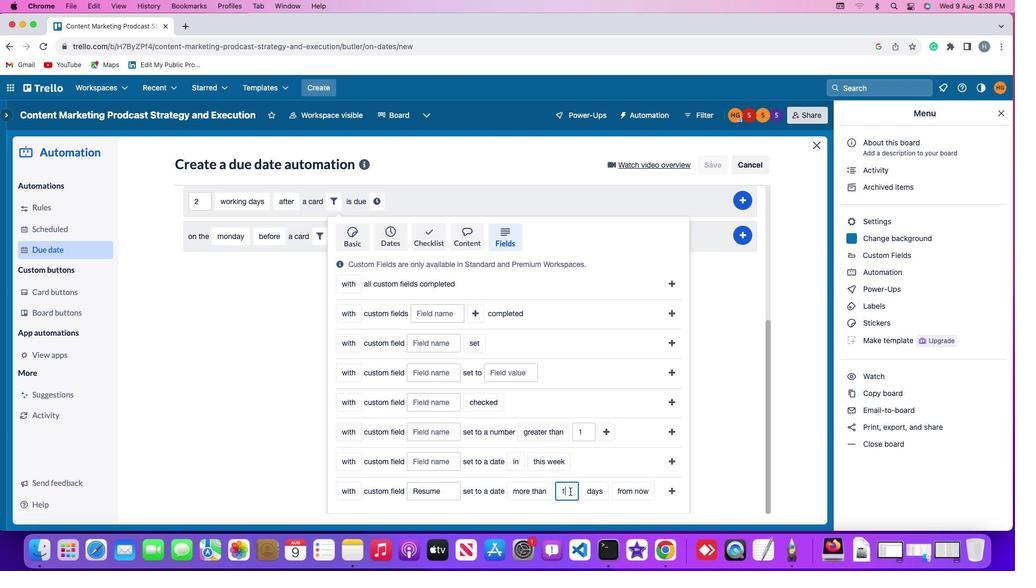 
Action: Mouse pressed left at (563, 485)
Screenshot: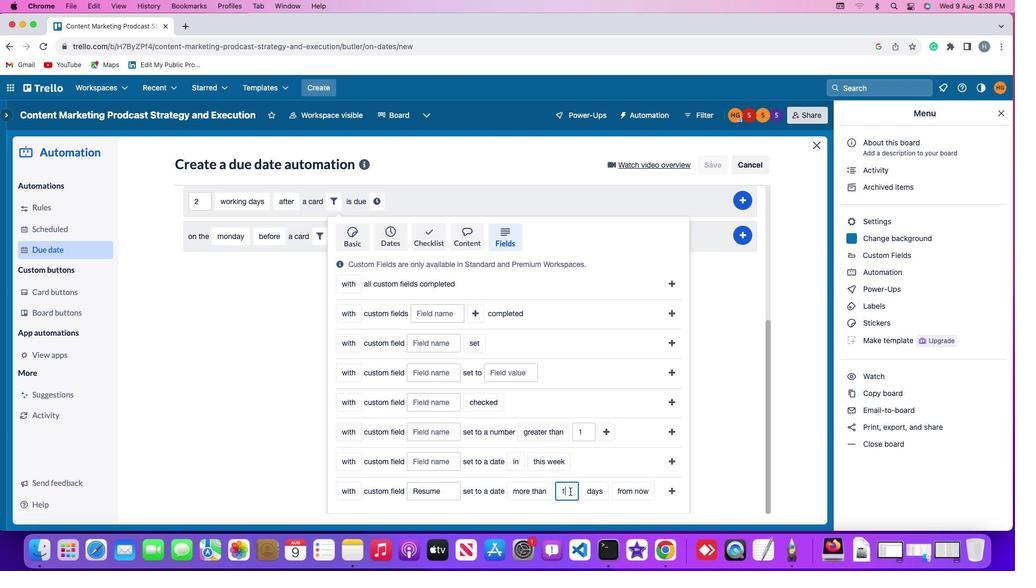 
Action: Mouse moved to (563, 485)
Screenshot: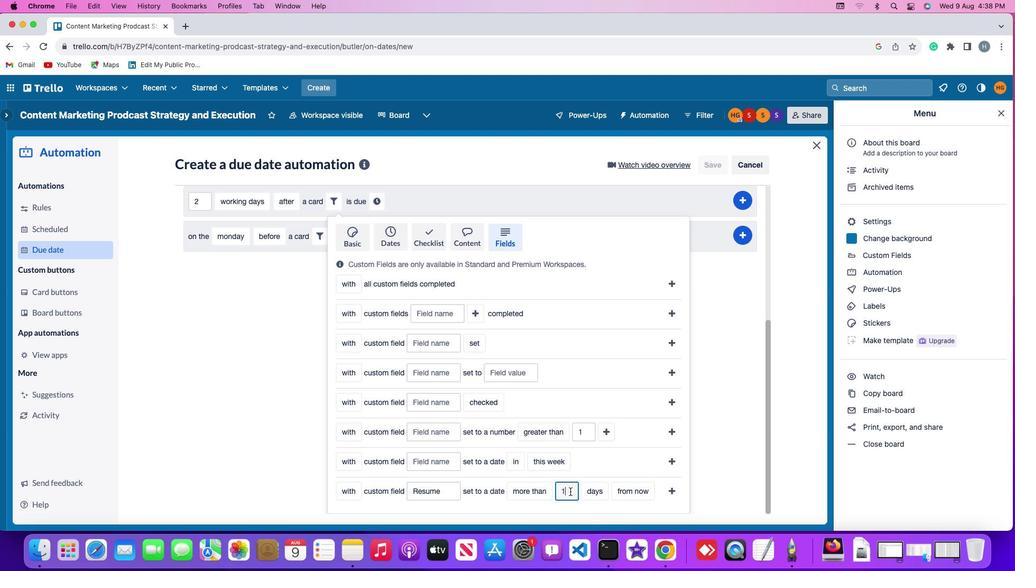 
Action: Key pressed Key.backspace'1'
Screenshot: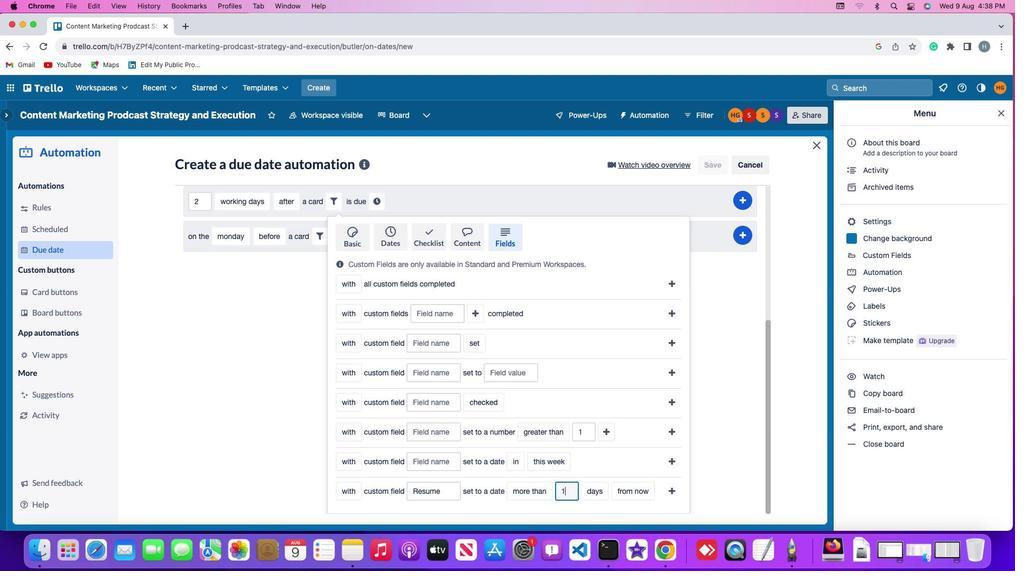 
Action: Mouse moved to (586, 487)
Screenshot: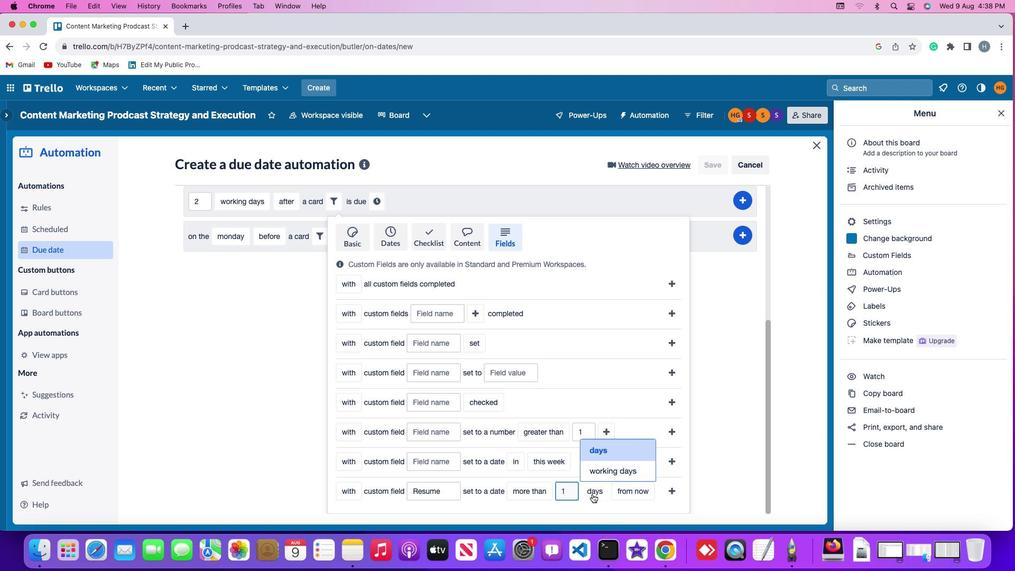 
Action: Mouse pressed left at (586, 487)
Screenshot: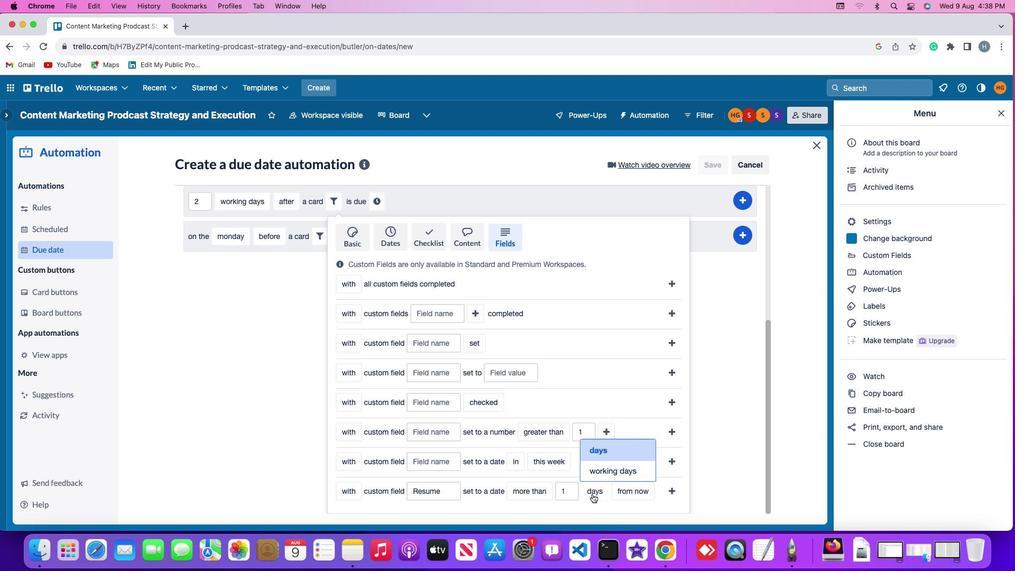 
Action: Mouse moved to (605, 446)
Screenshot: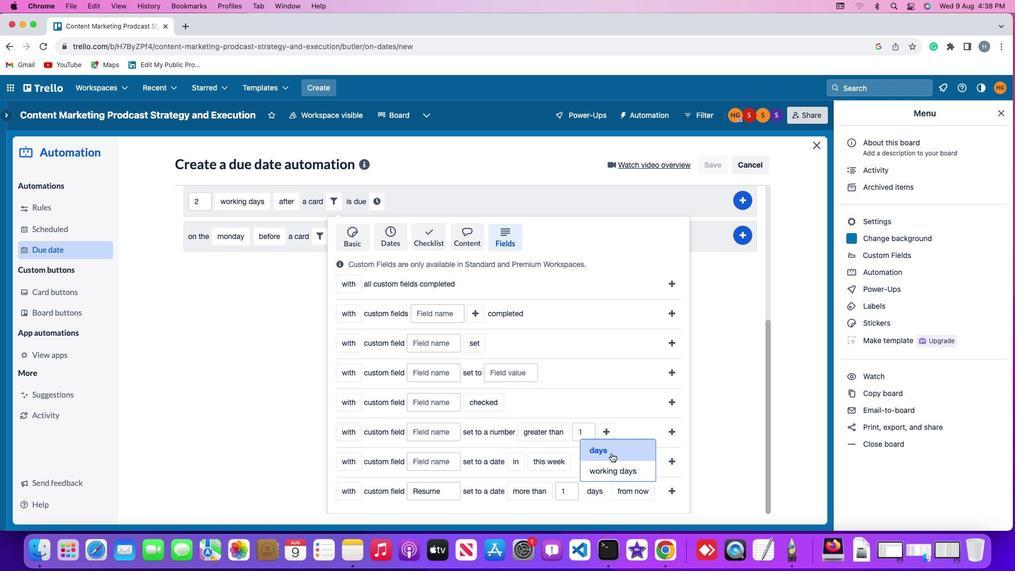 
Action: Mouse pressed left at (605, 446)
Screenshot: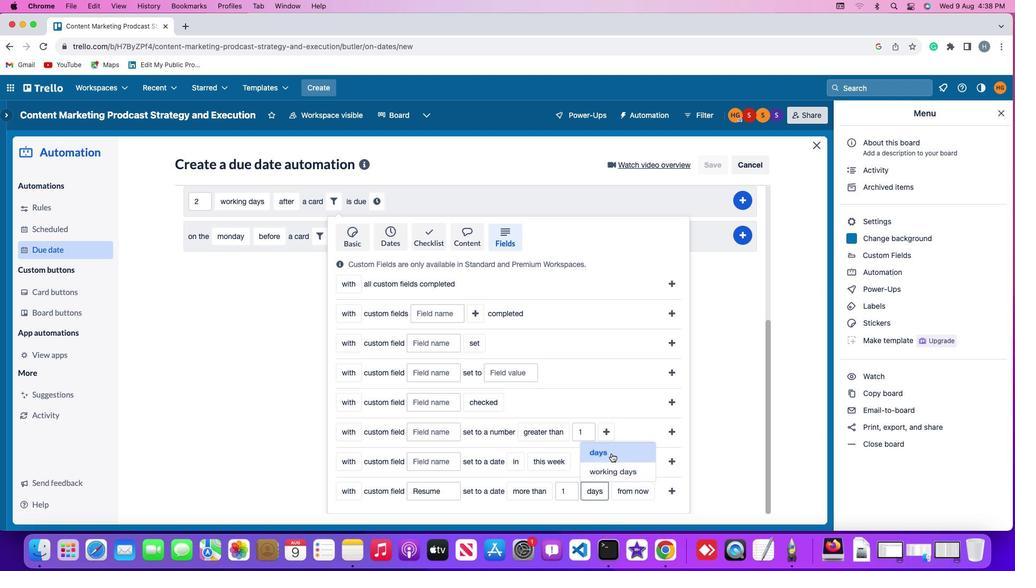 
Action: Mouse moved to (631, 484)
Screenshot: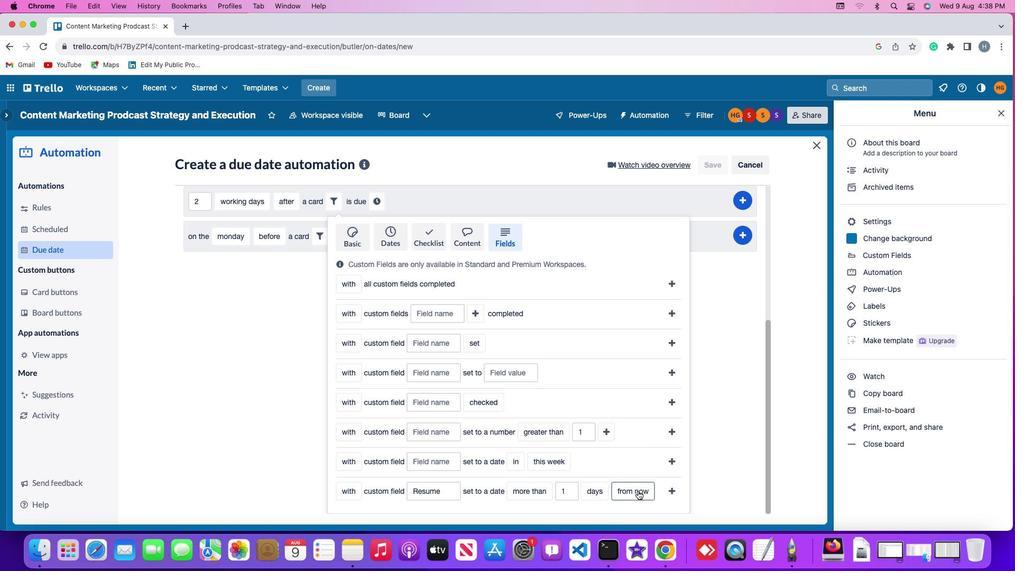 
Action: Mouse pressed left at (631, 484)
Screenshot: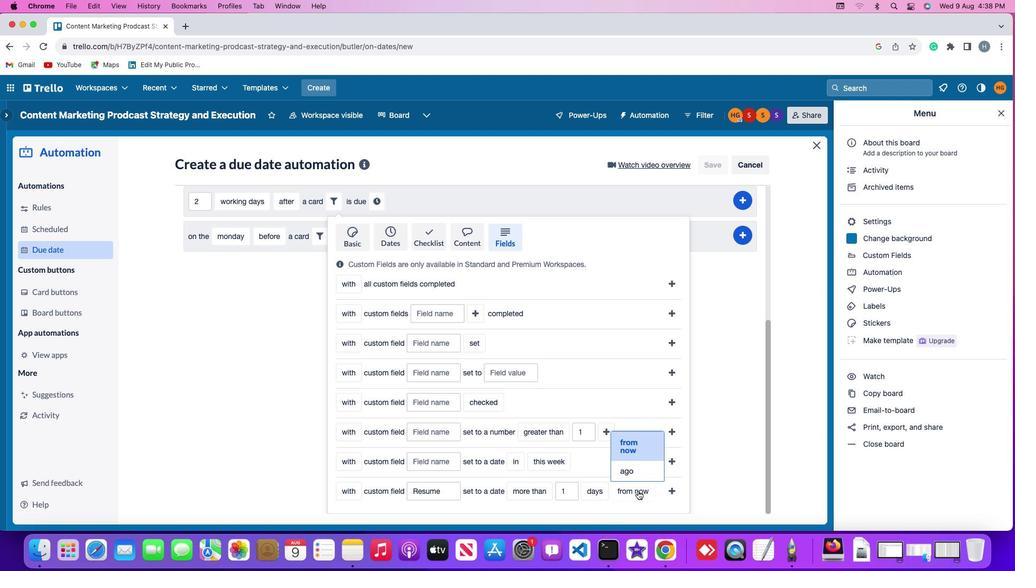 
Action: Mouse moved to (630, 436)
Screenshot: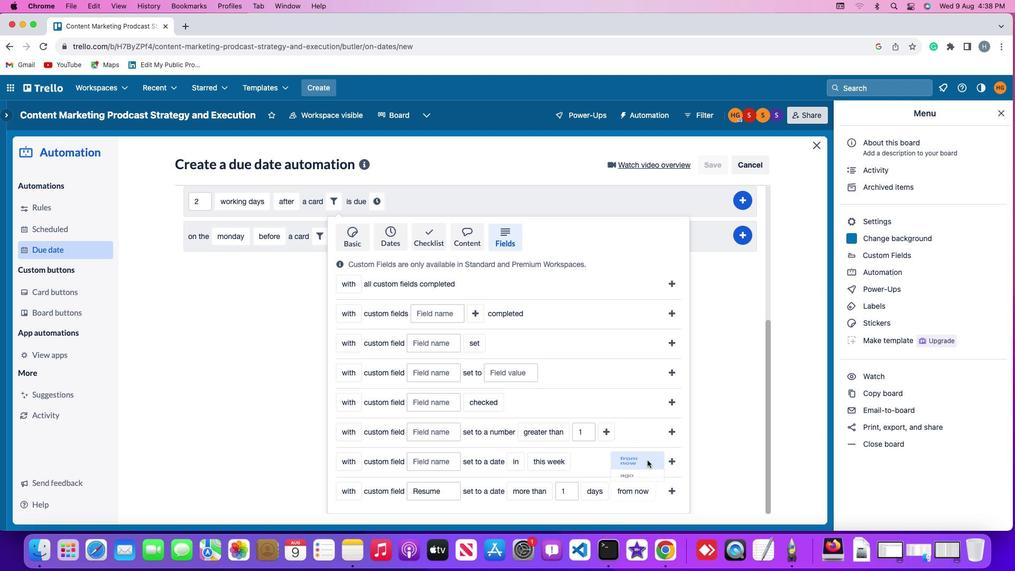 
Action: Mouse pressed left at (630, 436)
Screenshot: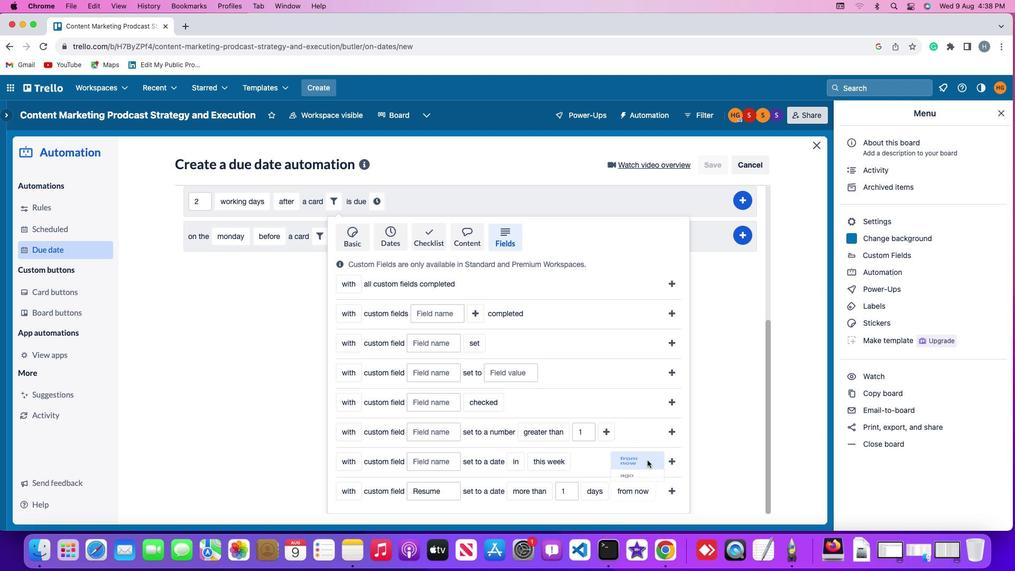 
Action: Mouse moved to (662, 481)
Screenshot: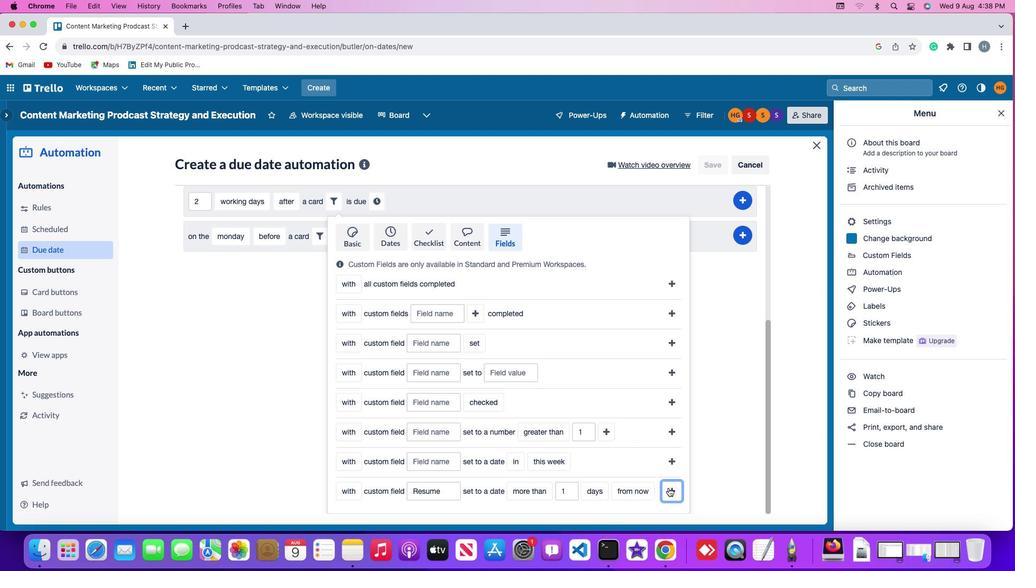 
Action: Mouse pressed left at (662, 481)
Screenshot: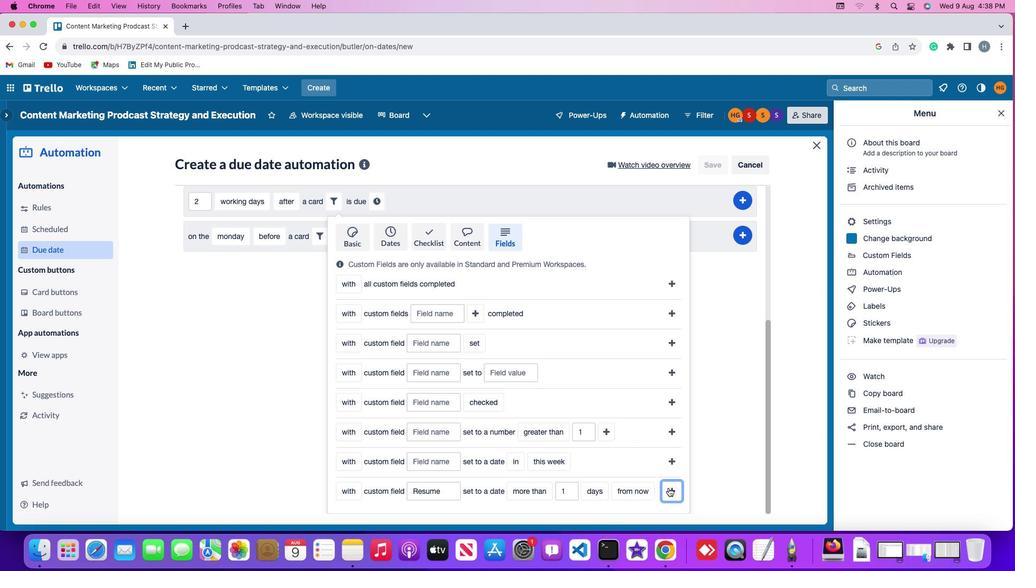 
Action: Mouse moved to (626, 420)
Screenshot: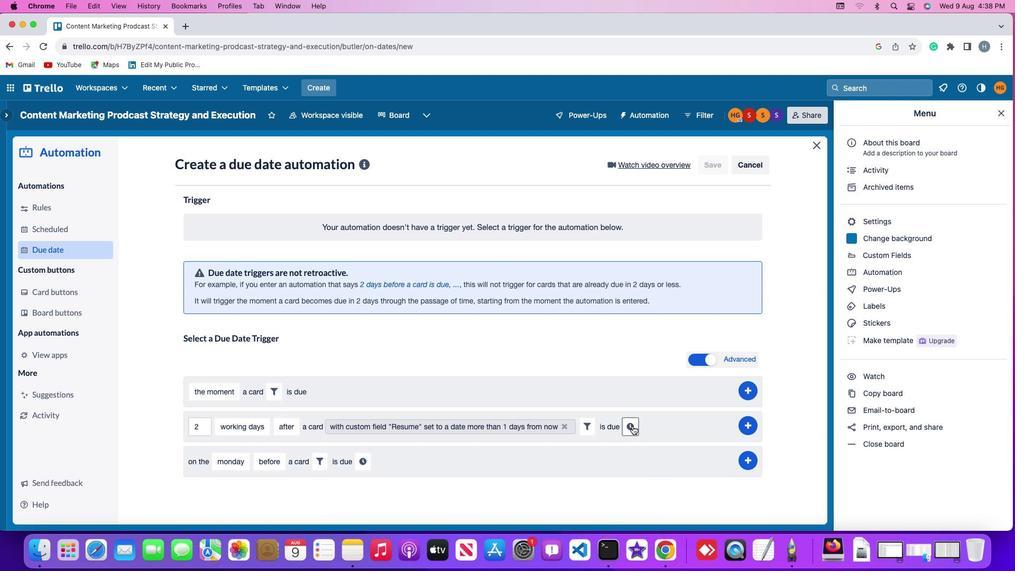 
Action: Mouse pressed left at (626, 420)
Screenshot: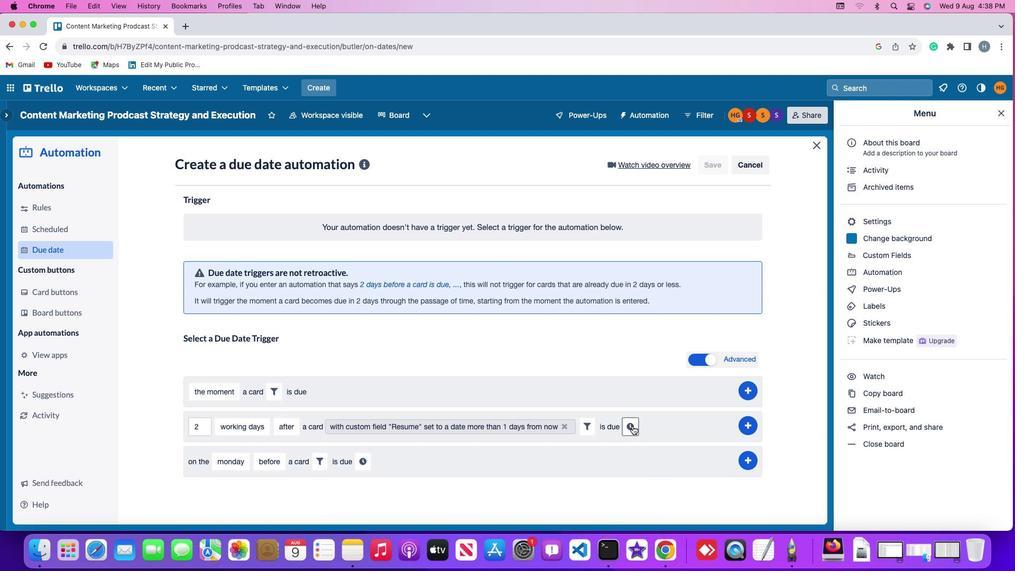 
Action: Mouse moved to (644, 424)
Screenshot: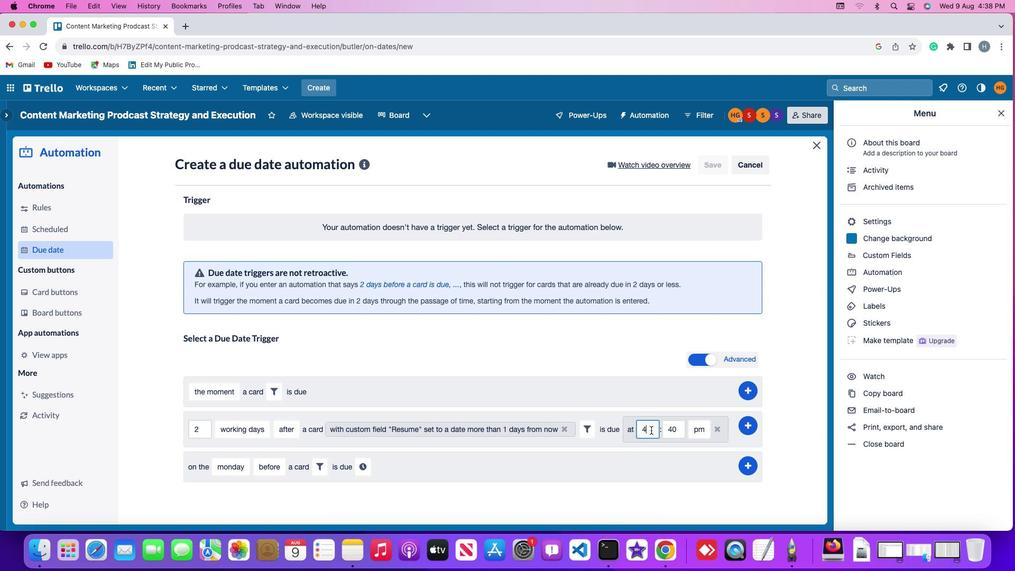 
Action: Mouse pressed left at (644, 424)
Screenshot: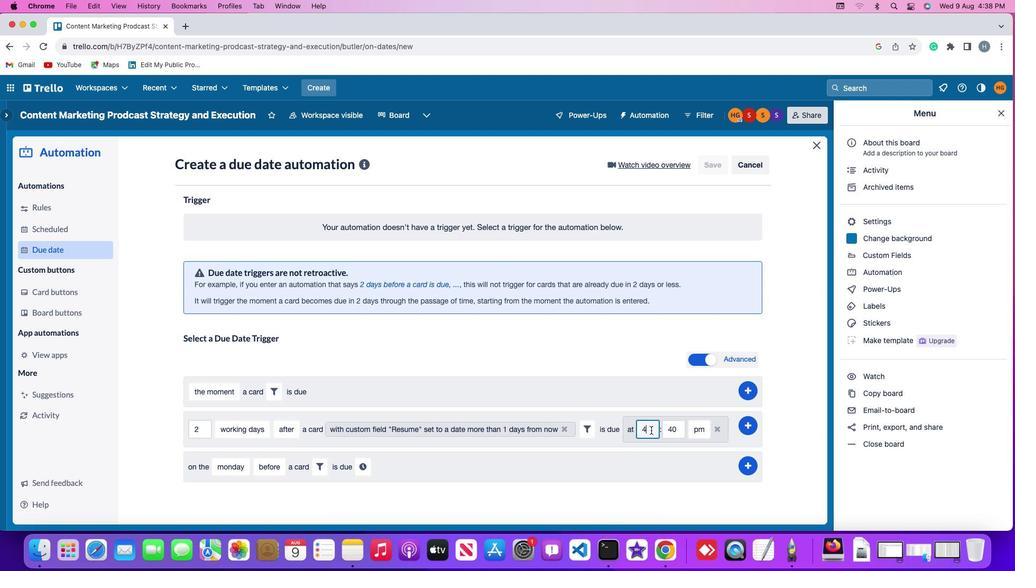 
Action: Mouse moved to (644, 424)
Screenshot: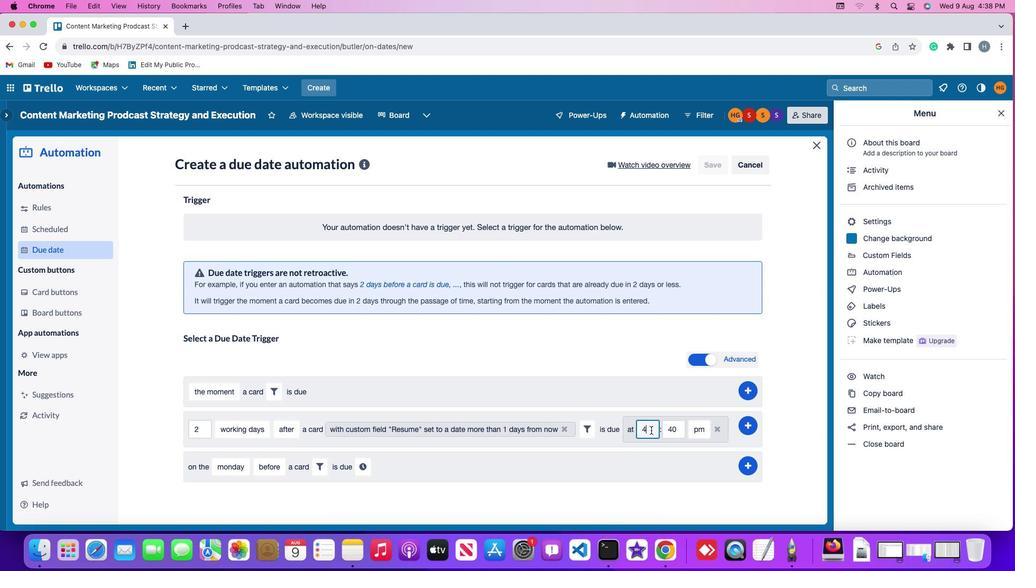 
Action: Key pressed Key.backspace'1'
Screenshot: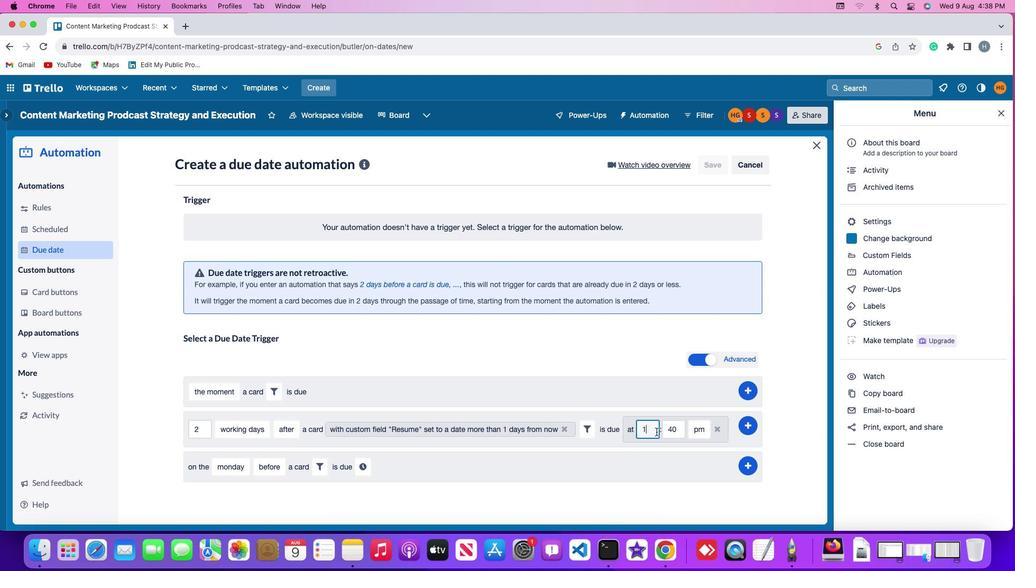 
Action: Mouse moved to (656, 424)
Screenshot: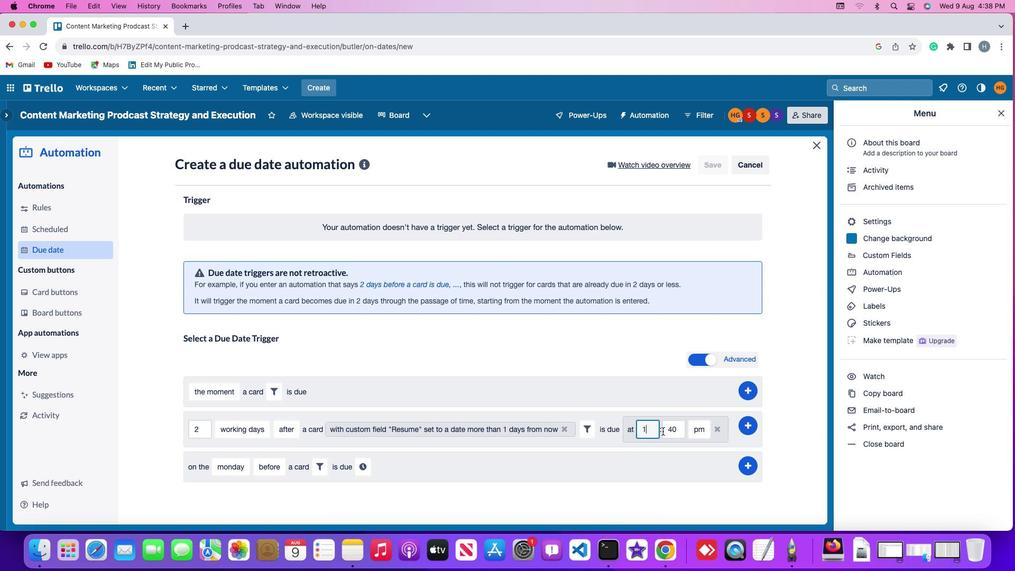 
Action: Key pressed '1'
Screenshot: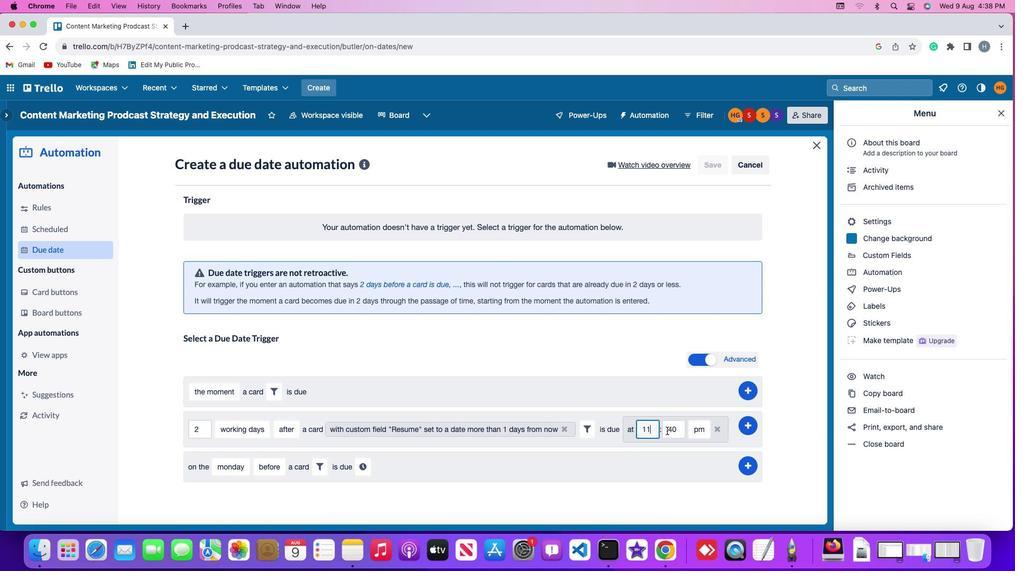 
Action: Mouse moved to (668, 423)
Screenshot: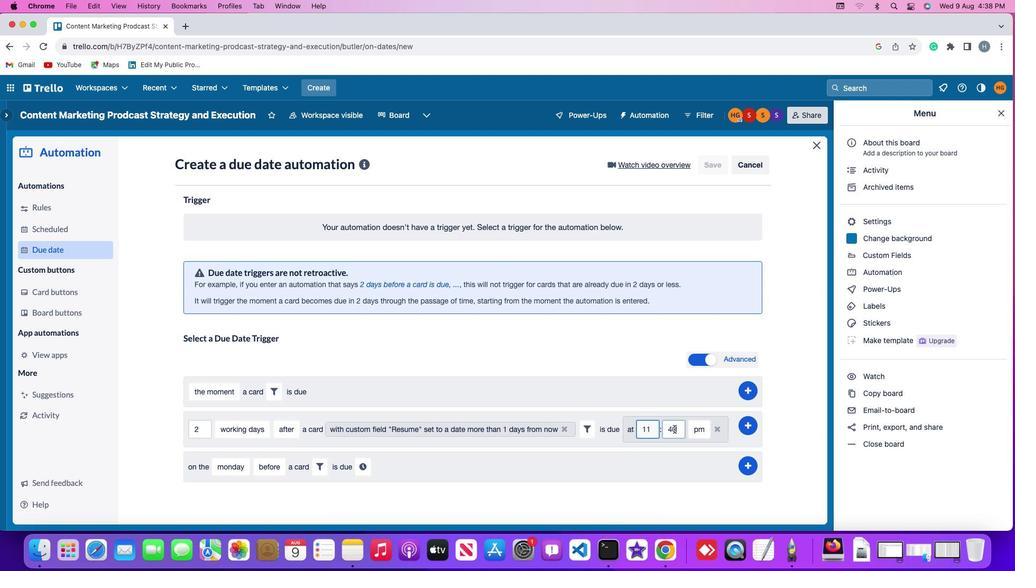 
Action: Mouse pressed left at (668, 423)
Screenshot: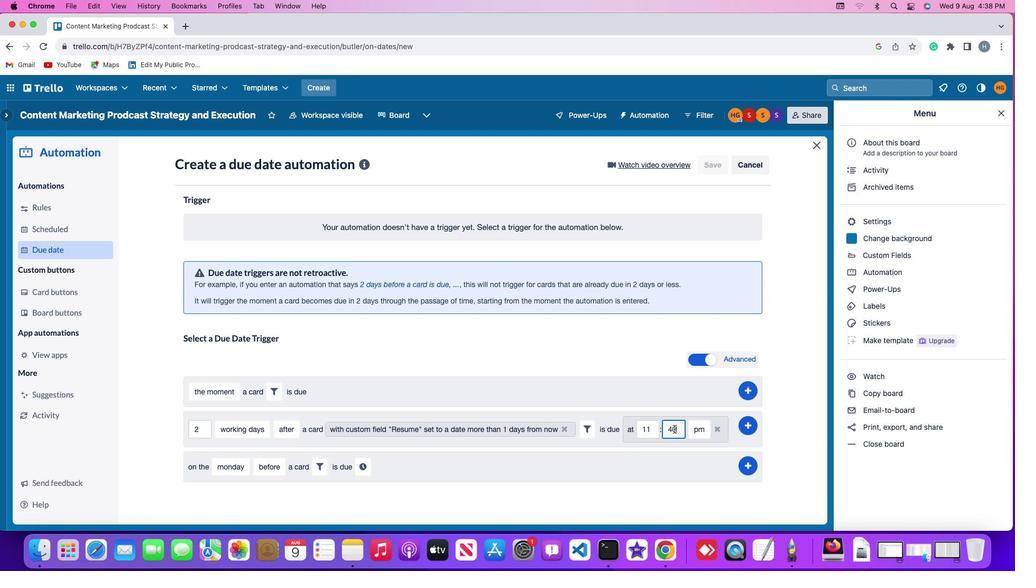 
Action: Key pressed Key.backspaceKey.backspace'0''0'
Screenshot: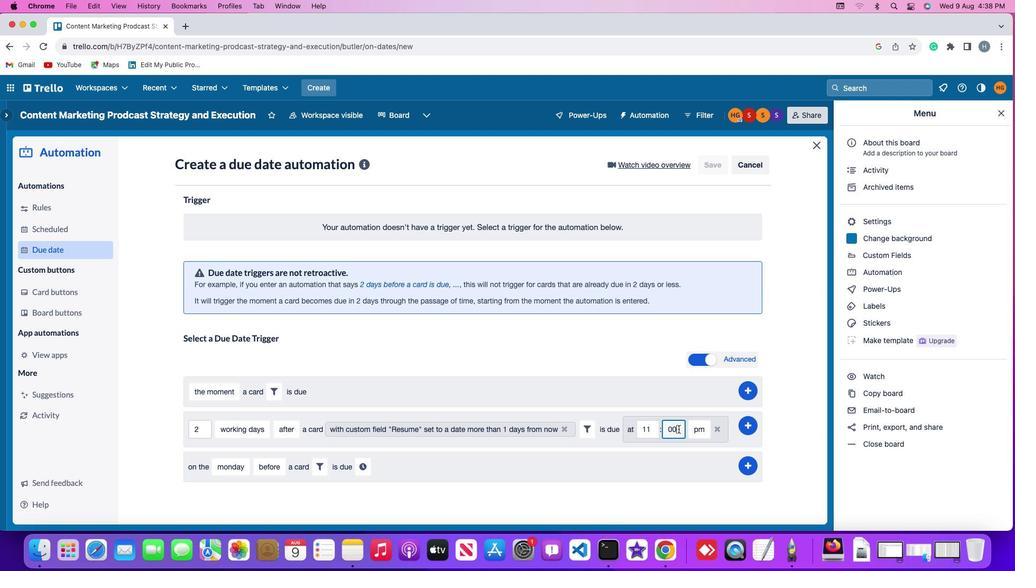 
Action: Mouse moved to (695, 422)
Screenshot: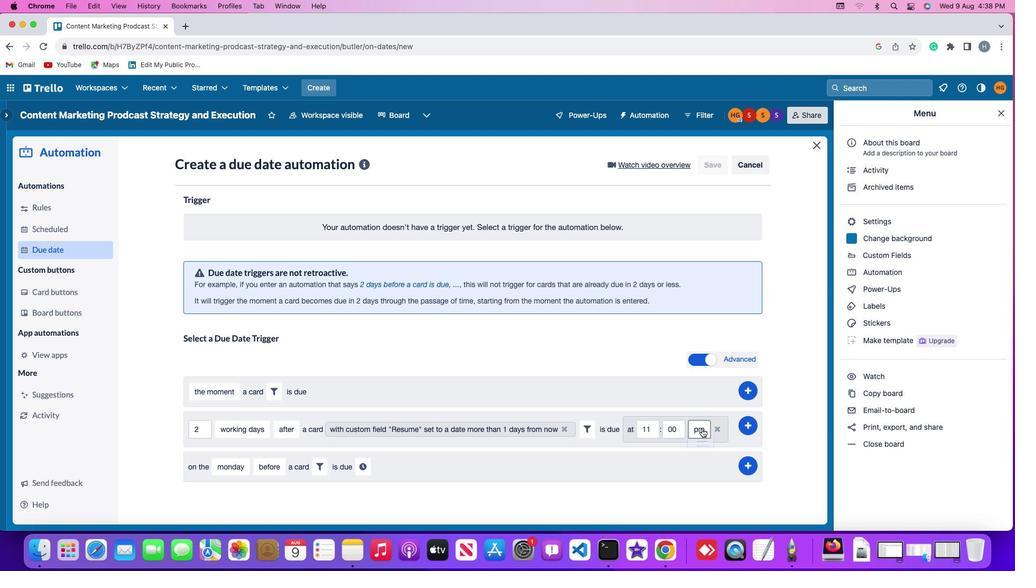
Action: Mouse pressed left at (695, 422)
Screenshot: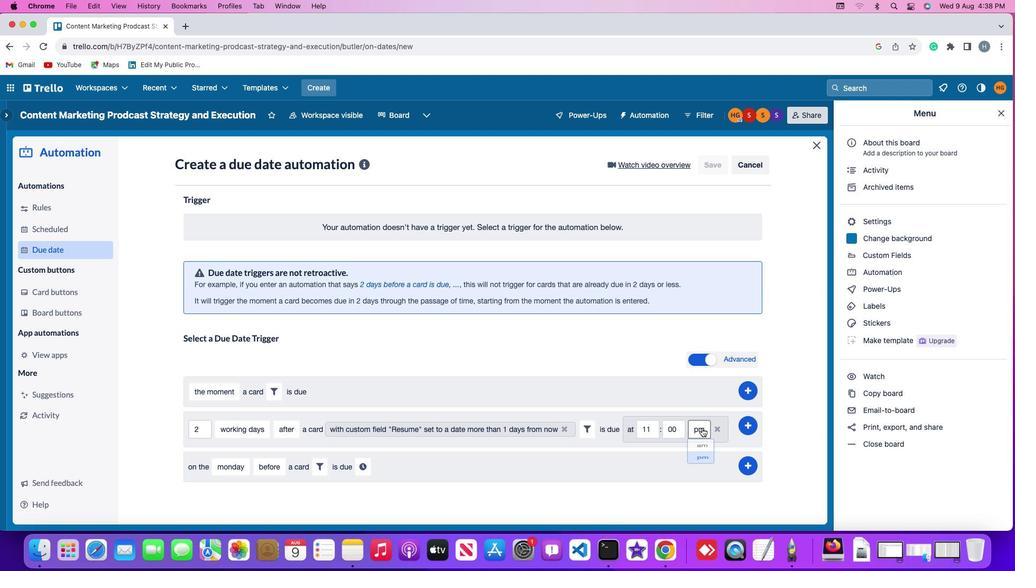 
Action: Mouse moved to (695, 442)
Screenshot: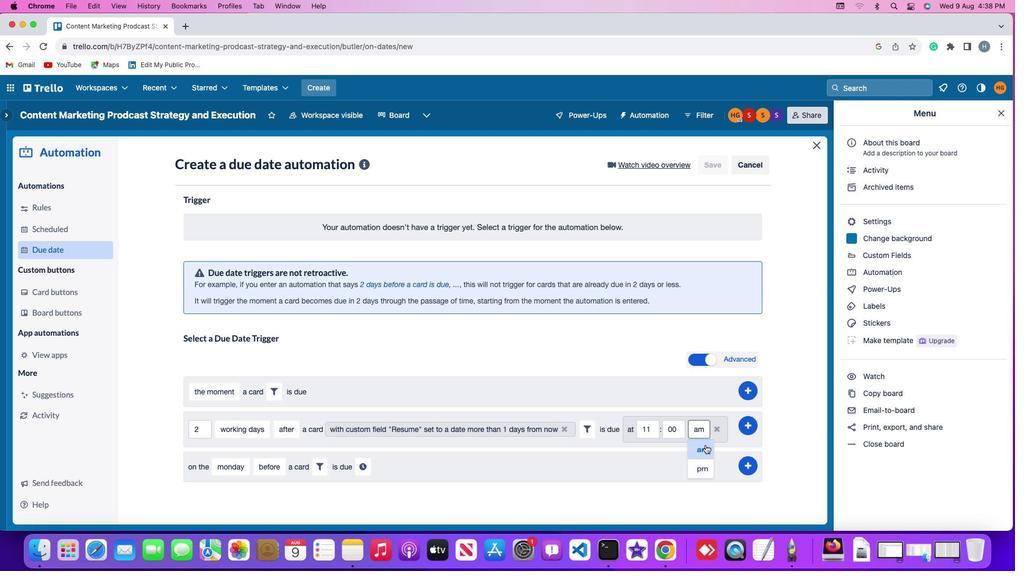 
Action: Mouse pressed left at (695, 442)
Screenshot: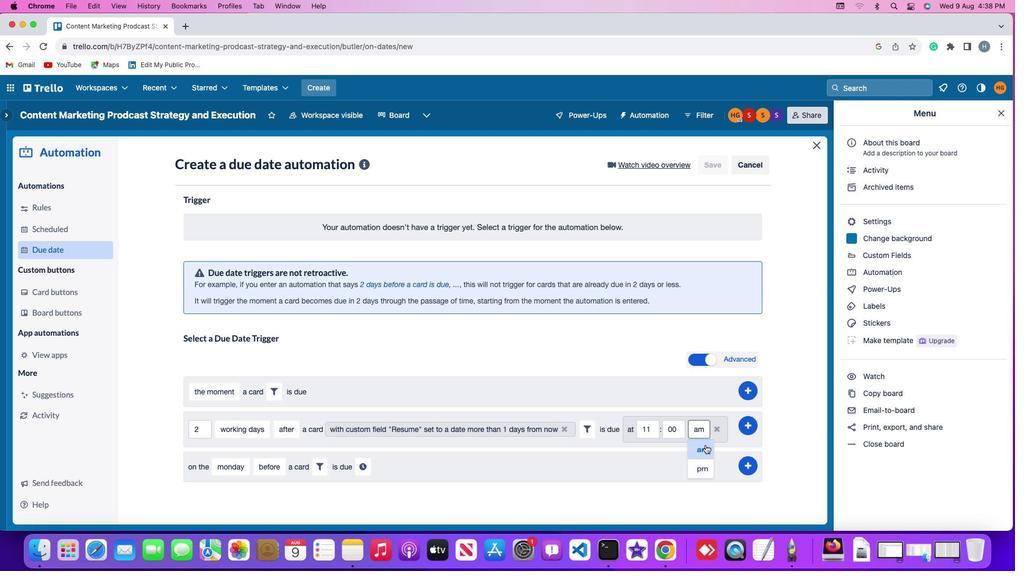 
Action: Mouse moved to (739, 418)
Screenshot: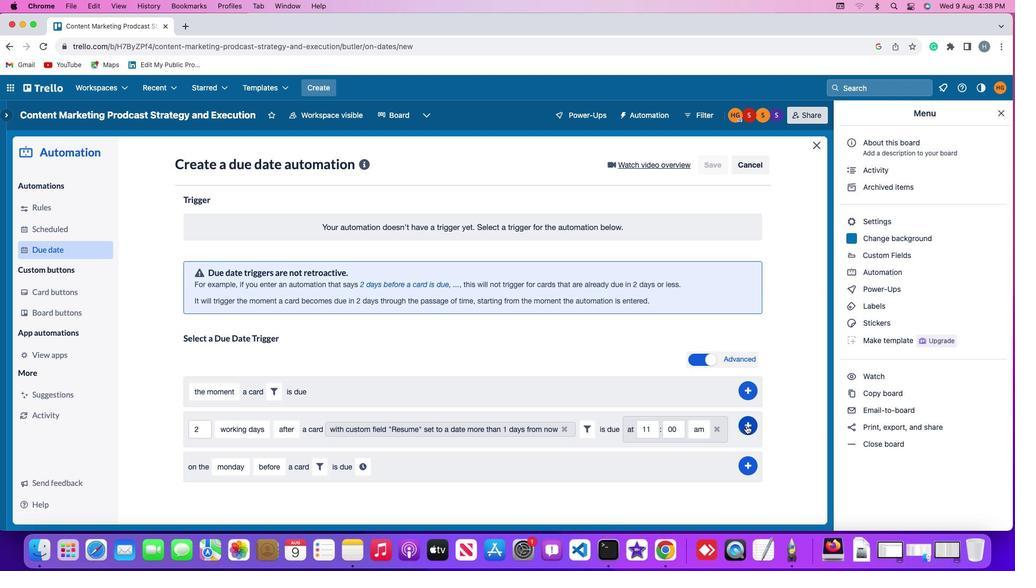 
Action: Mouse pressed left at (739, 418)
Screenshot: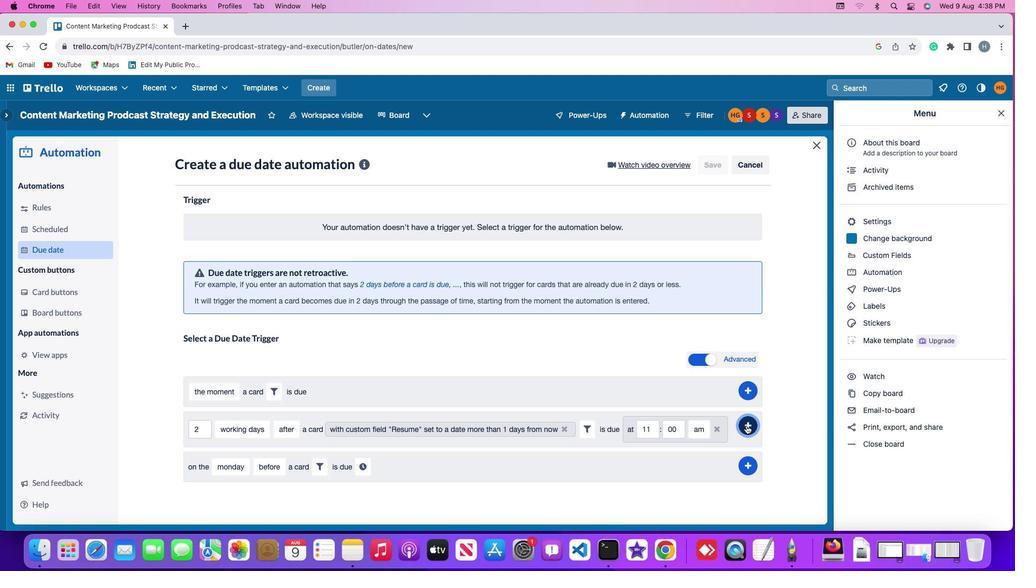 
Action: Mouse moved to (697, 296)
Screenshot: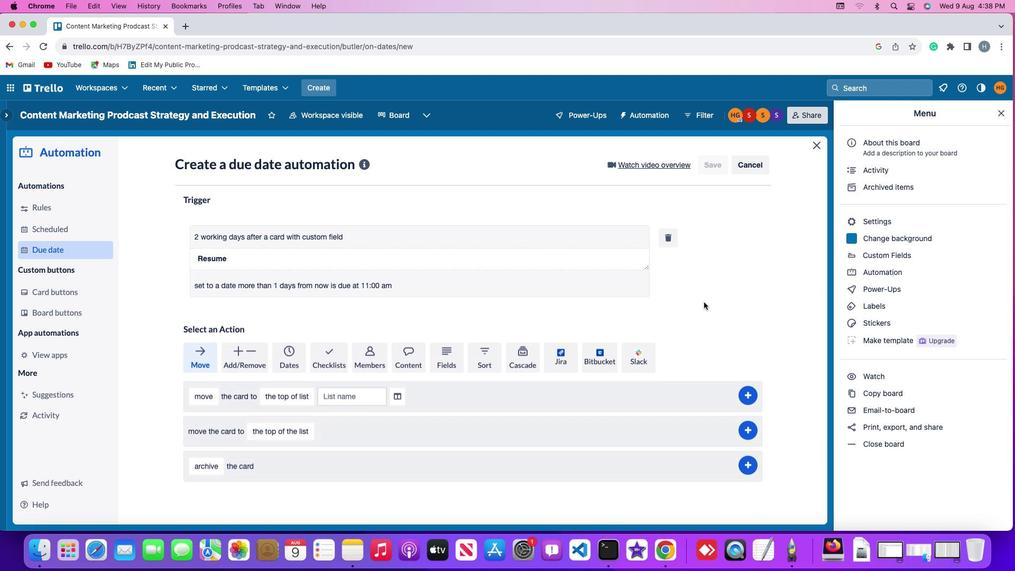 
